 Task: Look for space in Iperu, Nigeria from 7th July, 2023 to 15th July, 2023 for 6 adults in price range Rs.15000 to Rs.20000. Place can be entire place with 3 bedrooms having 3 beds and 3 bathrooms. Property type can be house, flat, guest house. Booking option can be shelf check-in. Required host language is English.
Action: Mouse moved to (411, 105)
Screenshot: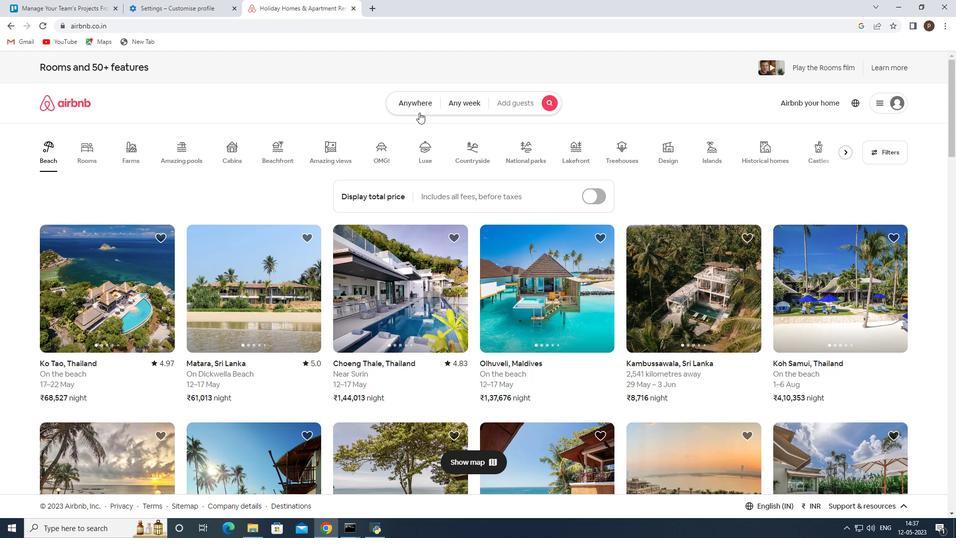 
Action: Mouse pressed left at (411, 105)
Screenshot: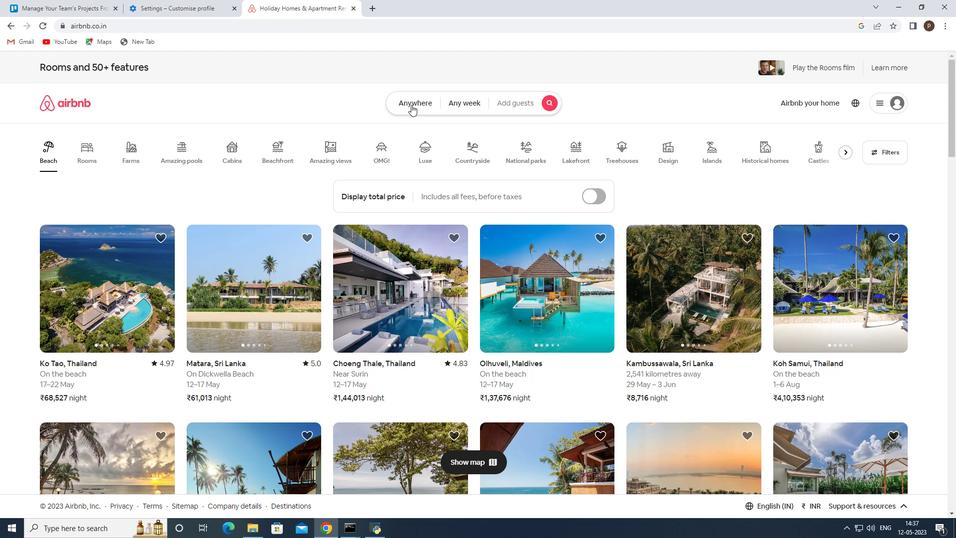 
Action: Mouse moved to (350, 143)
Screenshot: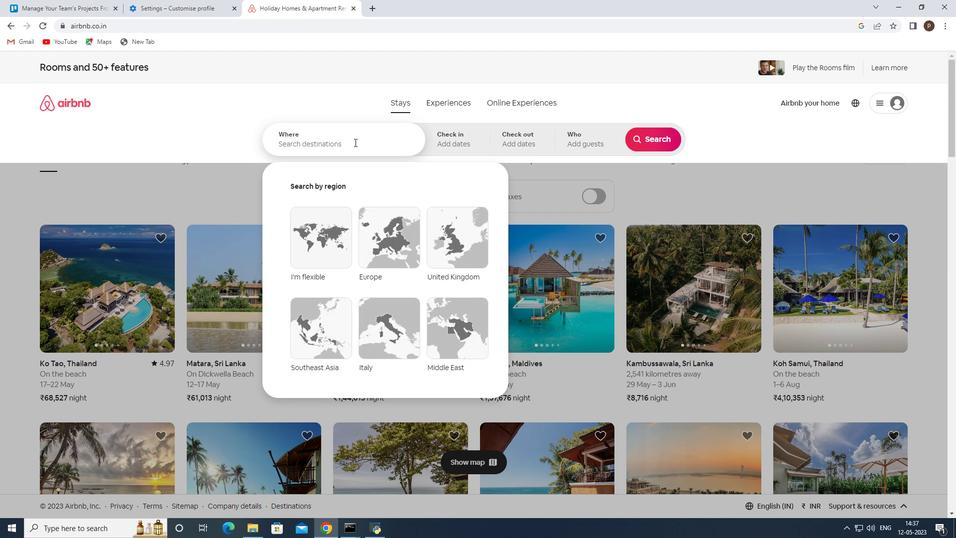 
Action: Mouse pressed left at (350, 143)
Screenshot: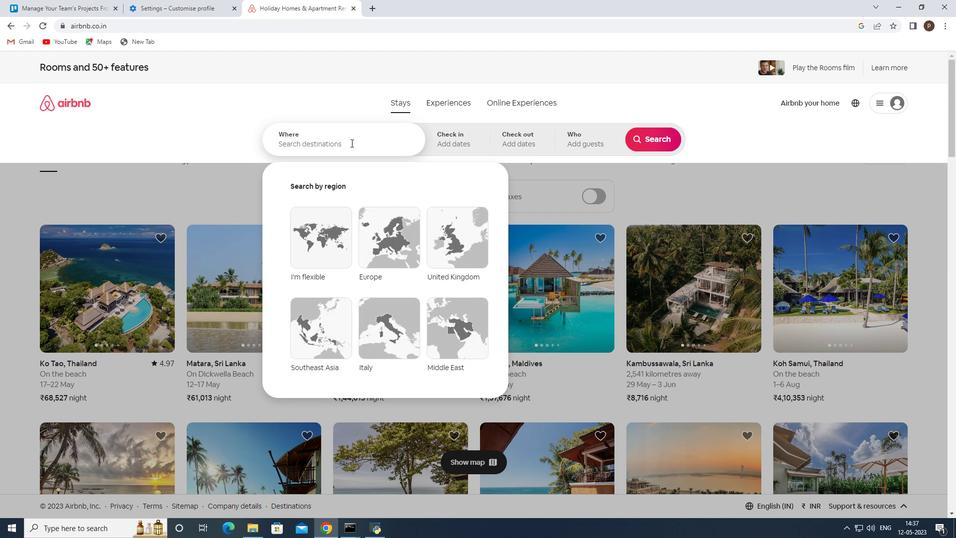 
Action: Mouse moved to (350, 143)
Screenshot: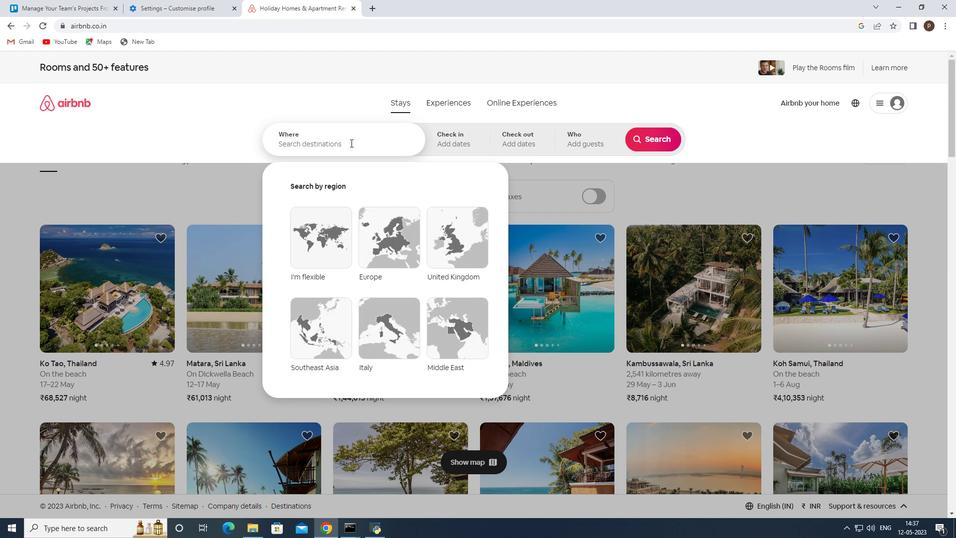 
Action: Key pressed <Key.caps_lock>I<Key.caps_lock>peru,<Key.space>
Screenshot: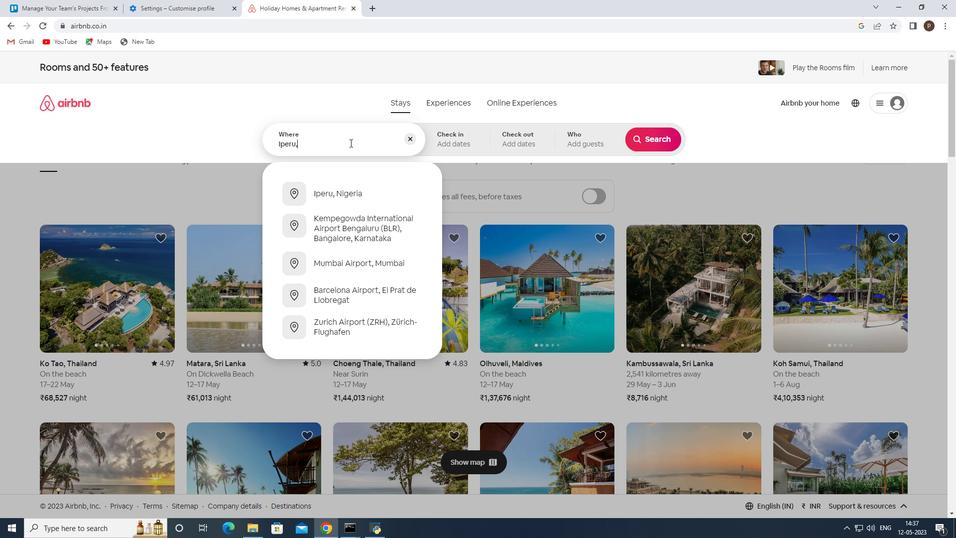 
Action: Mouse moved to (350, 261)
Screenshot: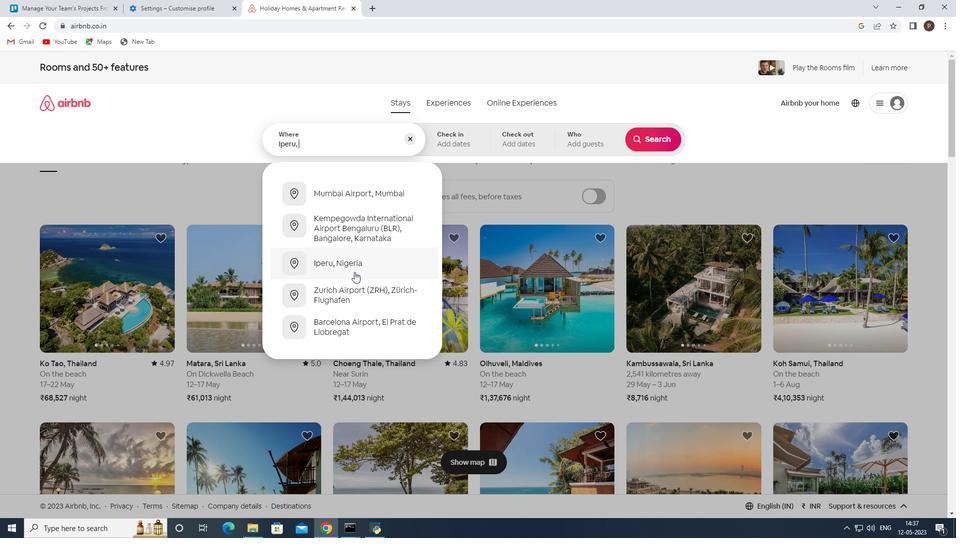 
Action: Mouse pressed left at (350, 261)
Screenshot: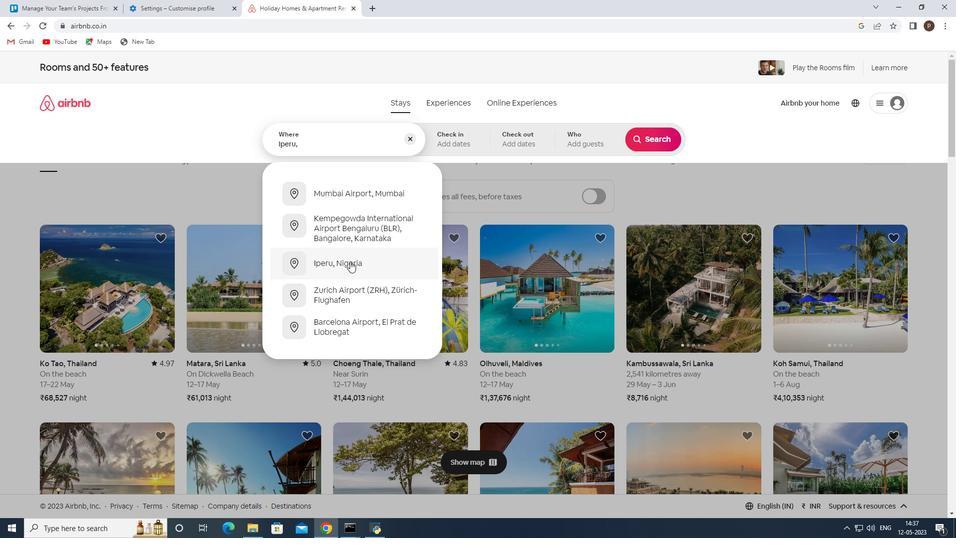
Action: Mouse moved to (649, 215)
Screenshot: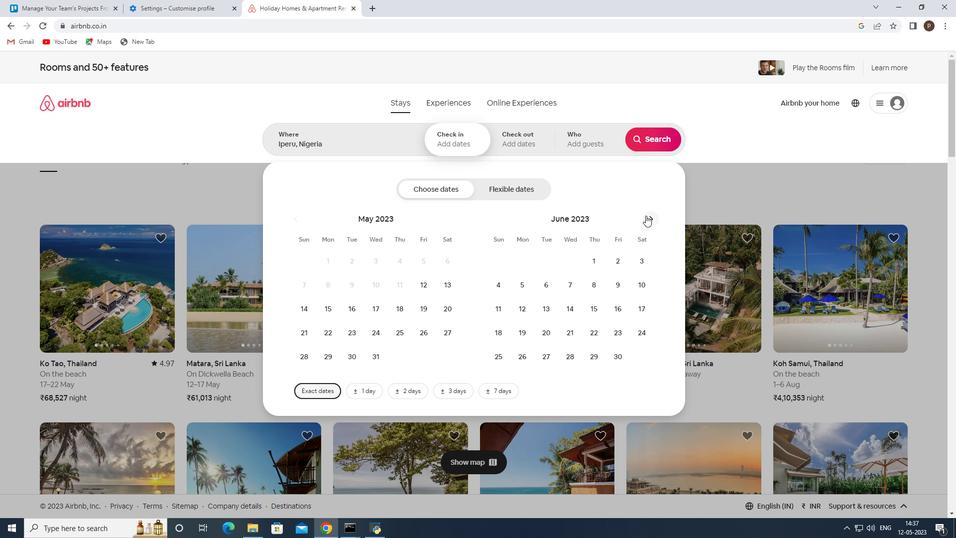 
Action: Mouse pressed left at (649, 215)
Screenshot: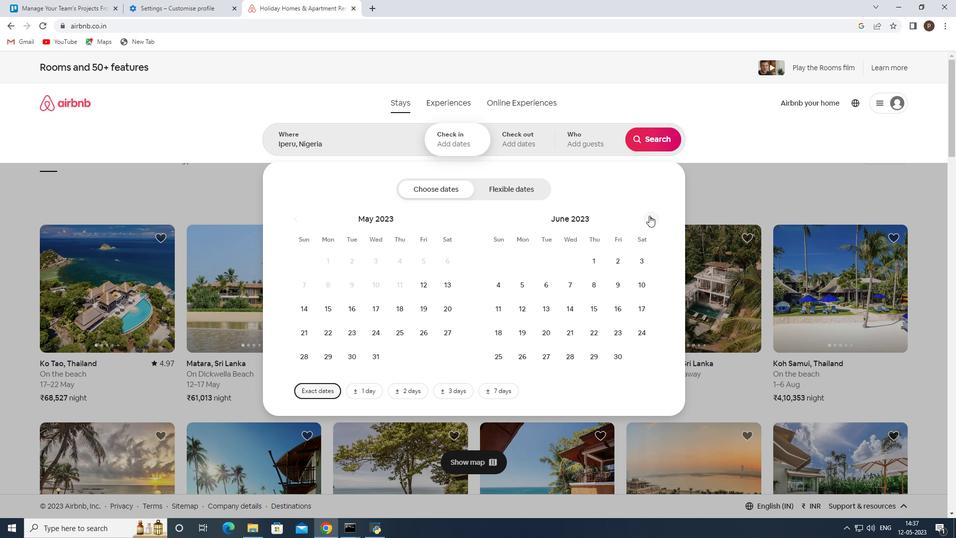 
Action: Mouse moved to (614, 284)
Screenshot: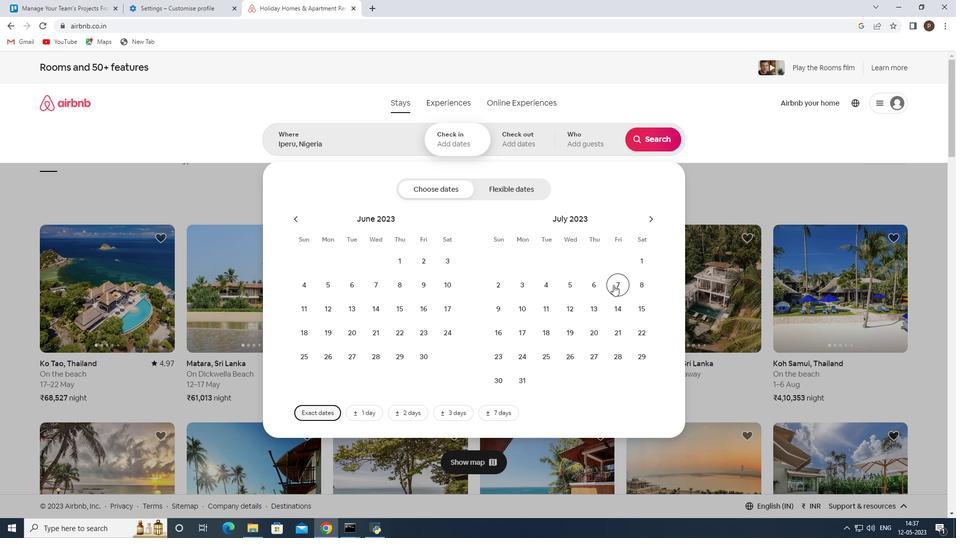 
Action: Mouse pressed left at (614, 284)
Screenshot: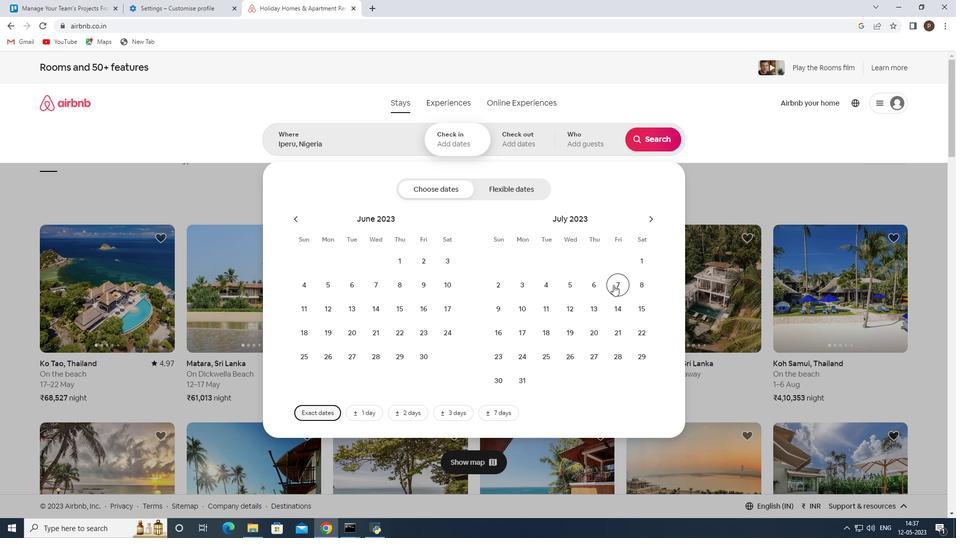 
Action: Mouse moved to (644, 307)
Screenshot: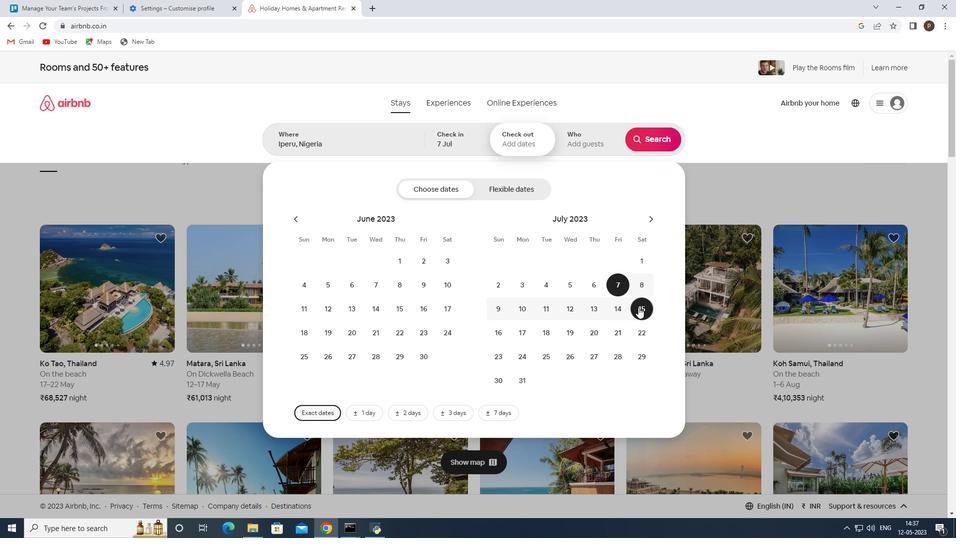 
Action: Mouse pressed left at (644, 307)
Screenshot: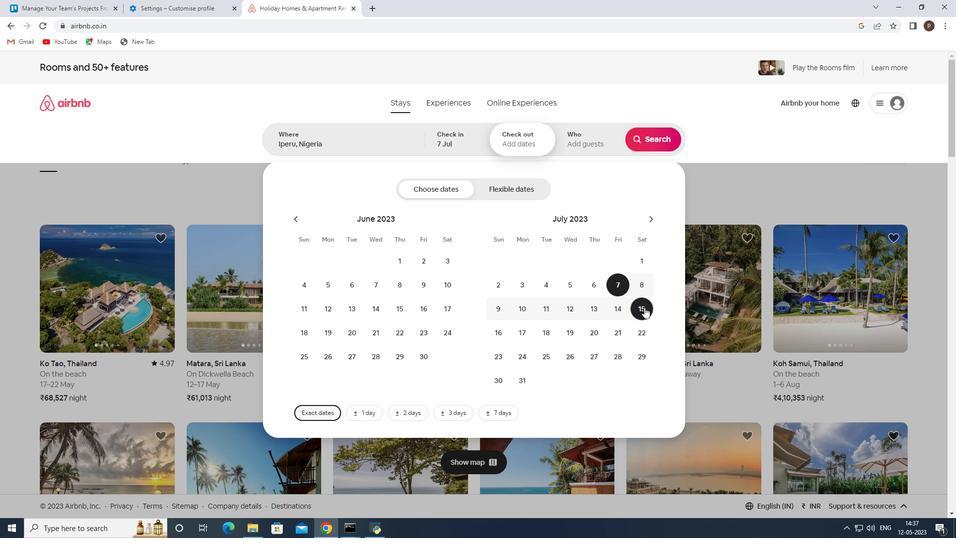 
Action: Mouse moved to (590, 139)
Screenshot: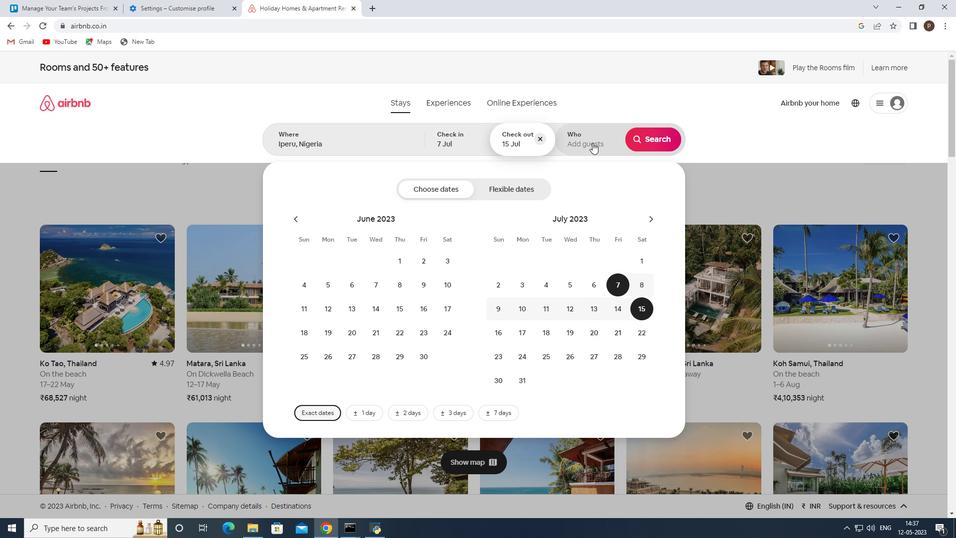 
Action: Mouse pressed left at (590, 139)
Screenshot: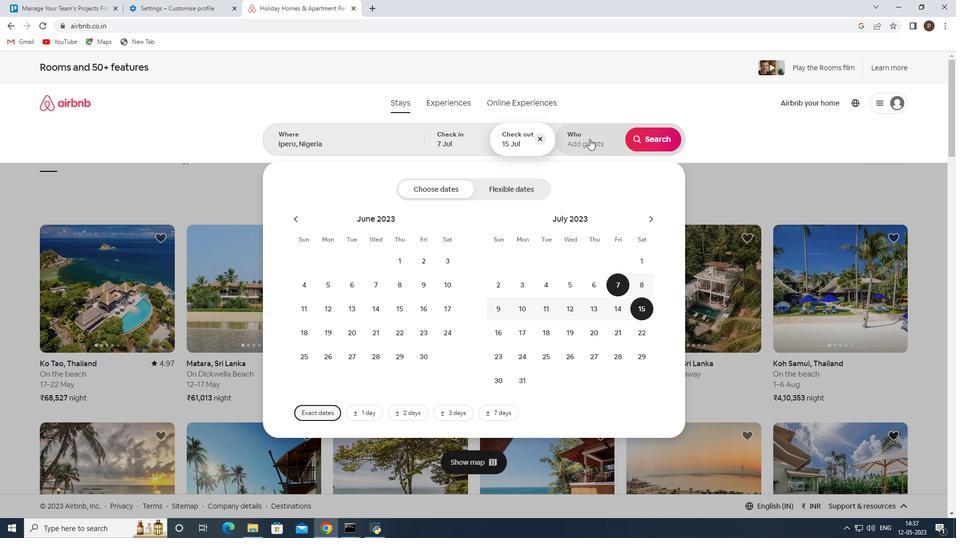 
Action: Mouse moved to (661, 193)
Screenshot: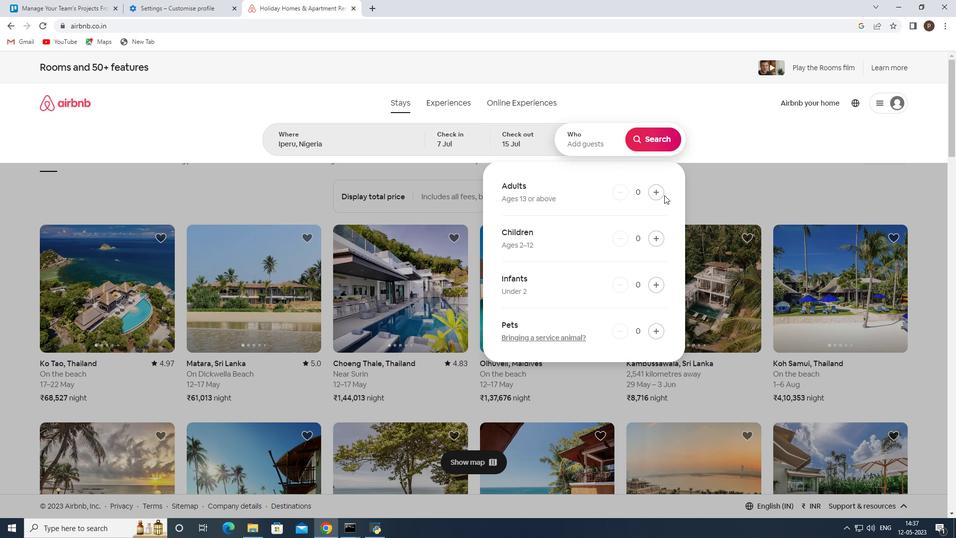 
Action: Mouse pressed left at (661, 193)
Screenshot: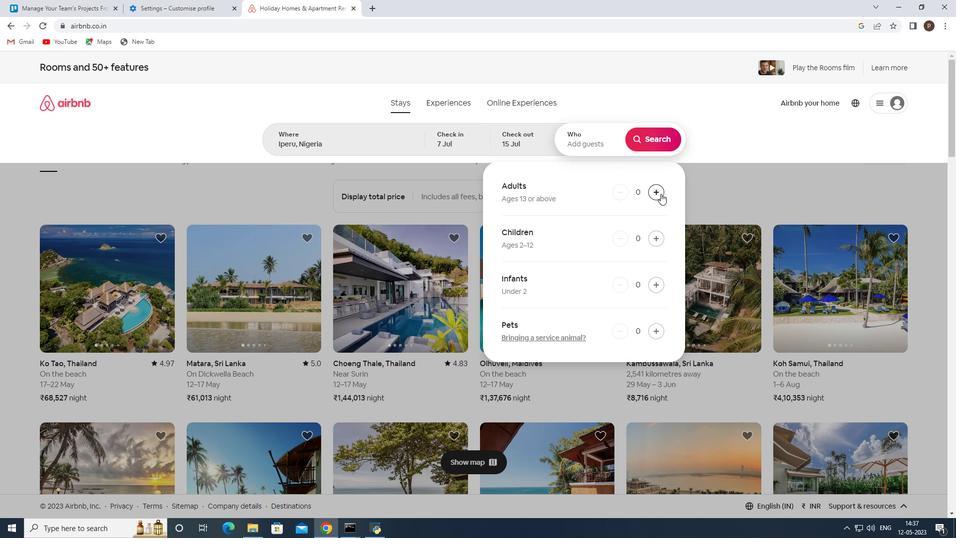 
Action: Mouse moved to (660, 193)
Screenshot: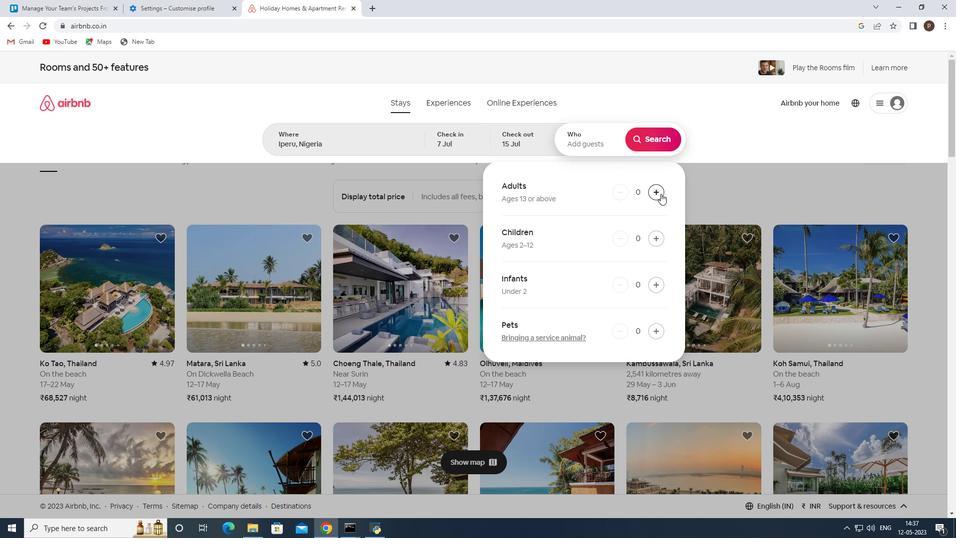 
Action: Mouse pressed left at (660, 193)
Screenshot: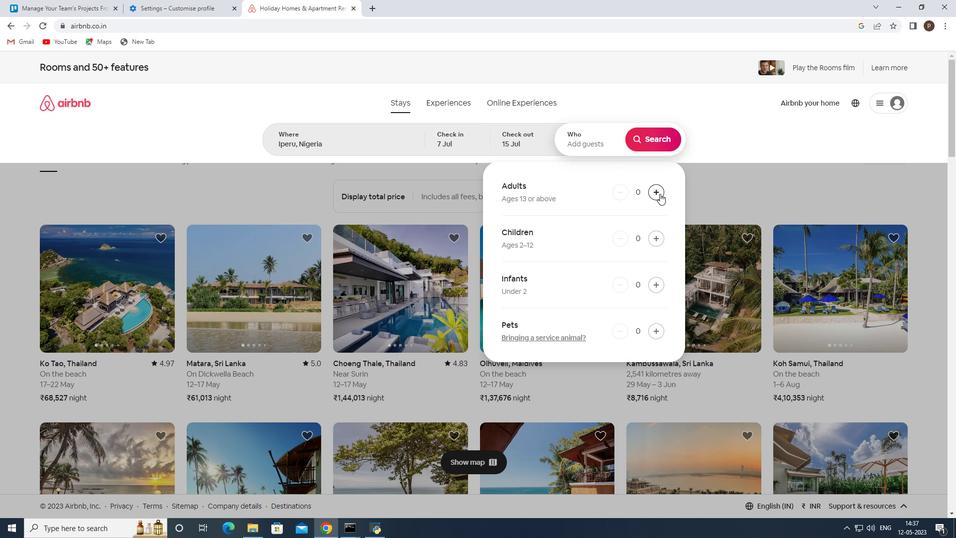 
Action: Mouse pressed left at (660, 193)
Screenshot: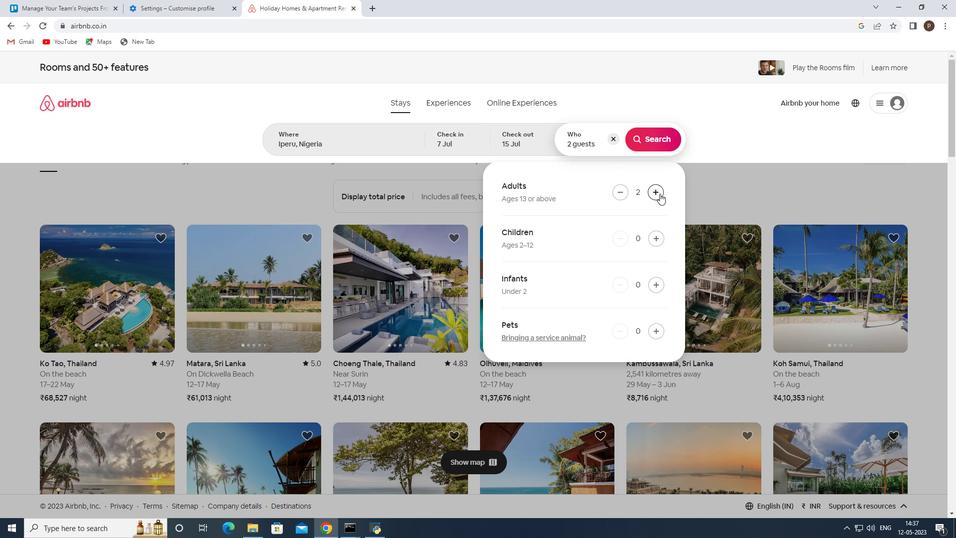 
Action: Mouse pressed left at (660, 193)
Screenshot: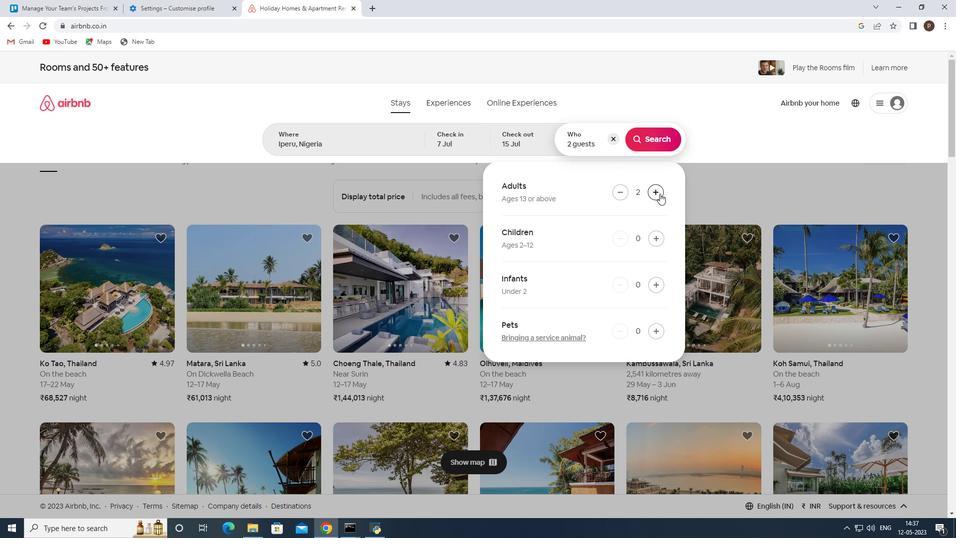 
Action: Mouse pressed left at (660, 193)
Screenshot: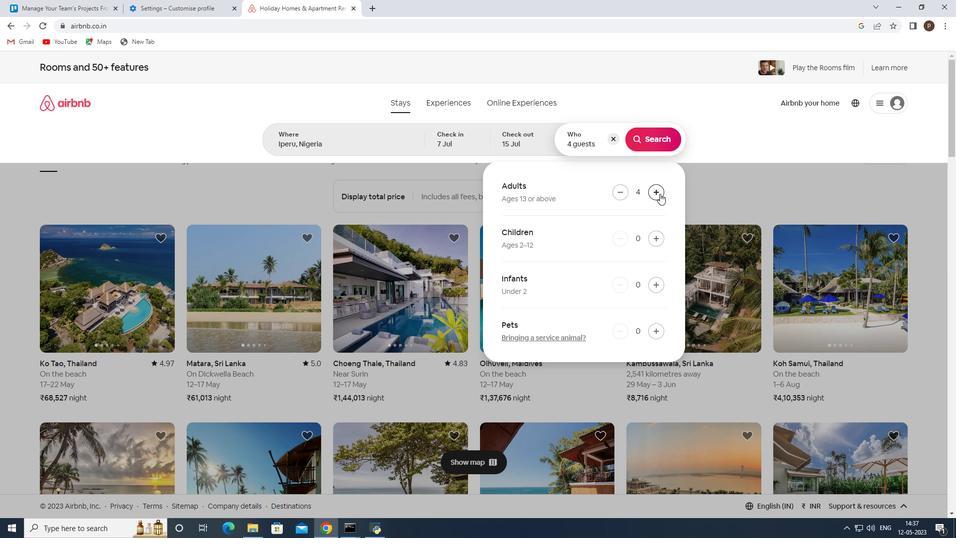 
Action: Mouse pressed left at (660, 193)
Screenshot: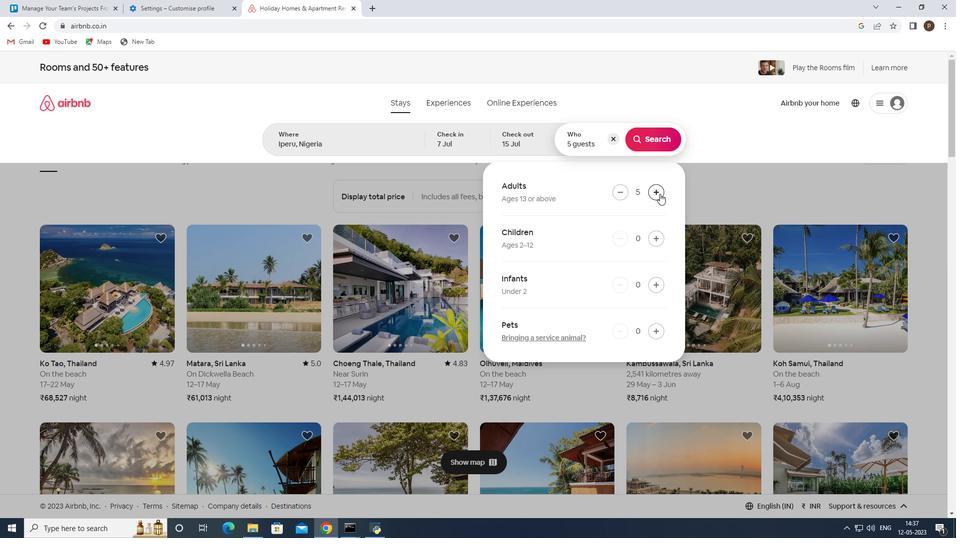 
Action: Mouse moved to (656, 138)
Screenshot: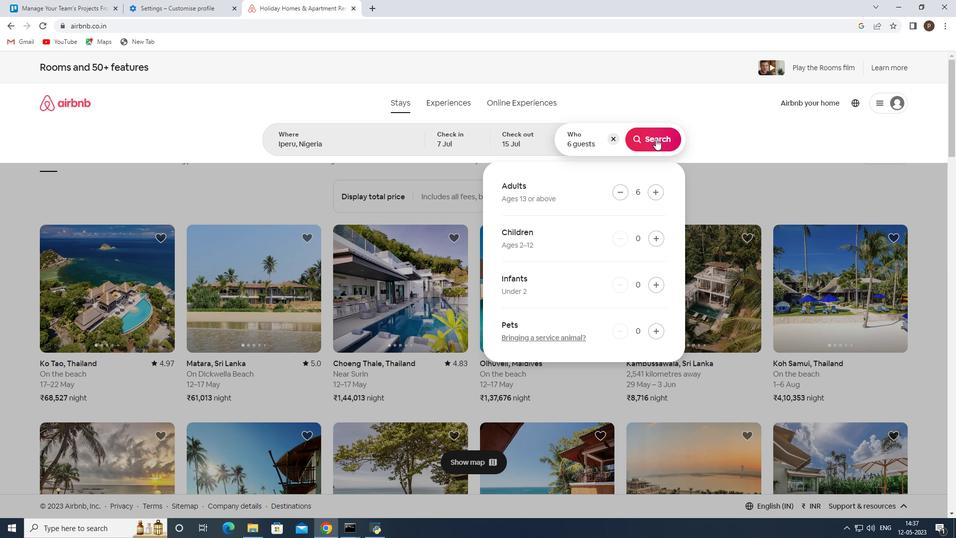 
Action: Mouse pressed left at (656, 138)
Screenshot: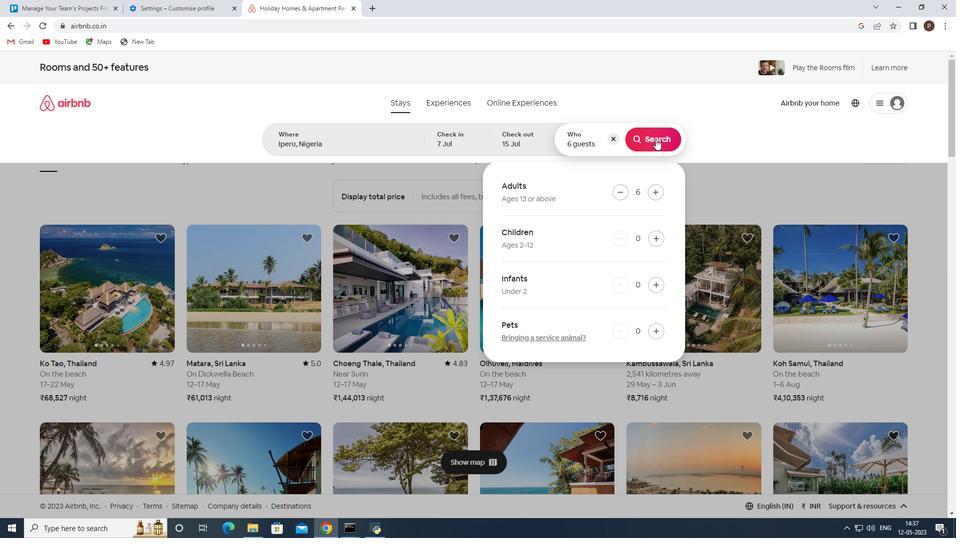 
Action: Mouse moved to (903, 109)
Screenshot: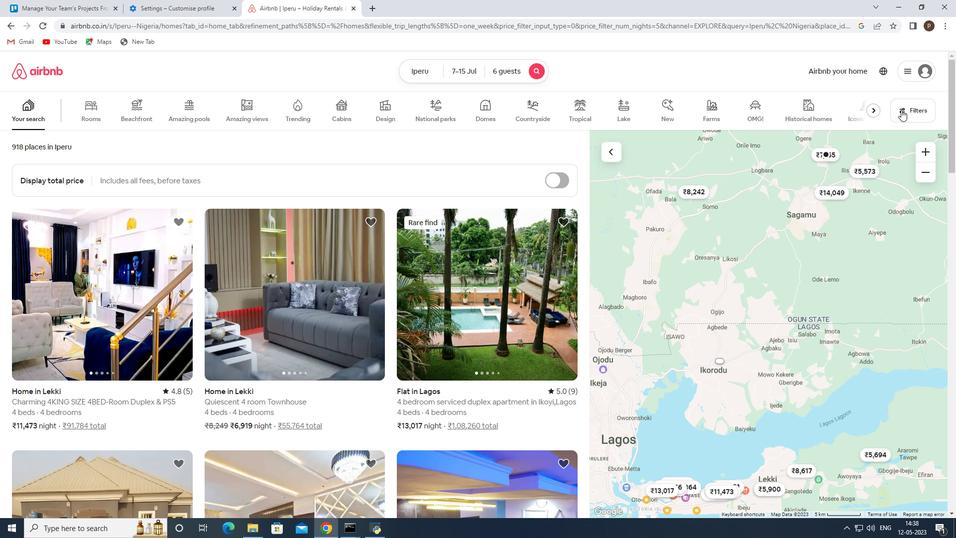 
Action: Mouse pressed left at (903, 109)
Screenshot: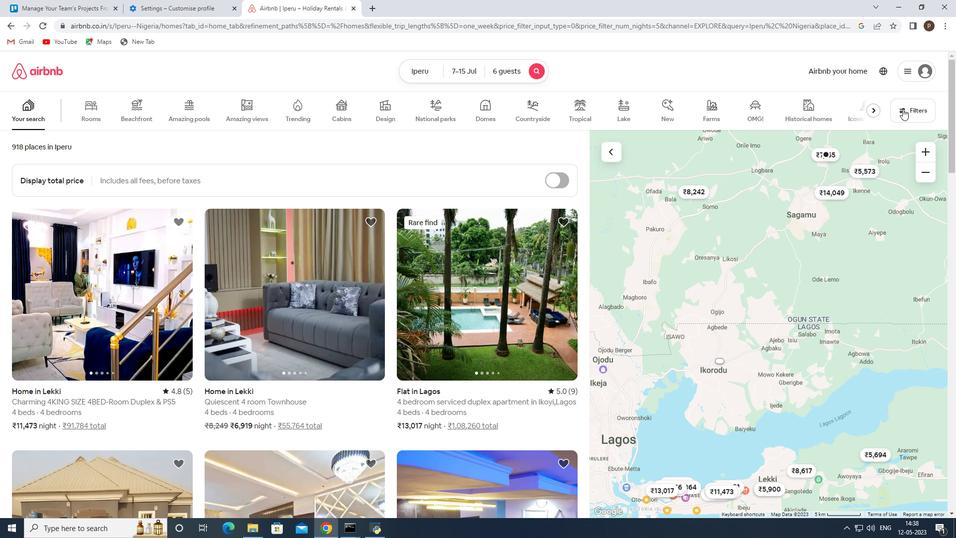 
Action: Mouse moved to (339, 357)
Screenshot: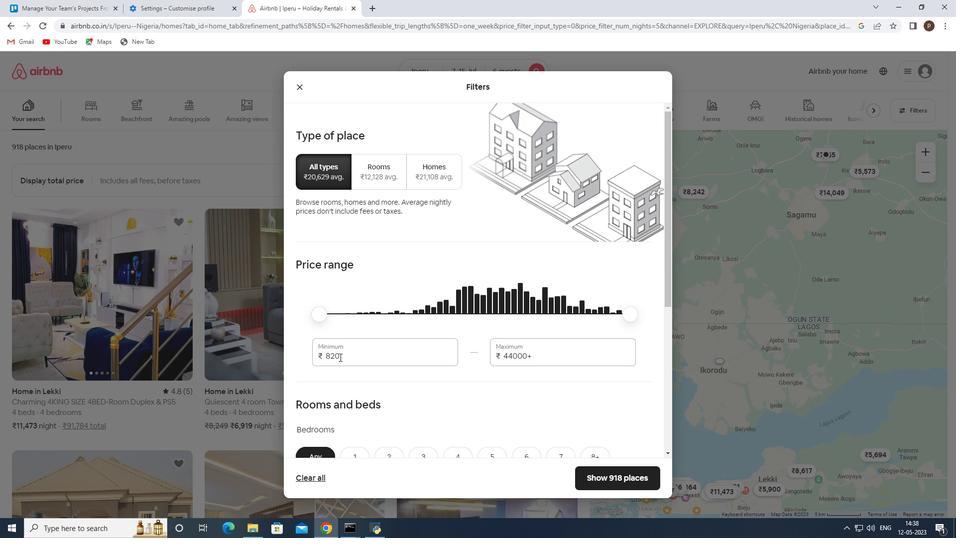 
Action: Mouse pressed left at (339, 357)
Screenshot: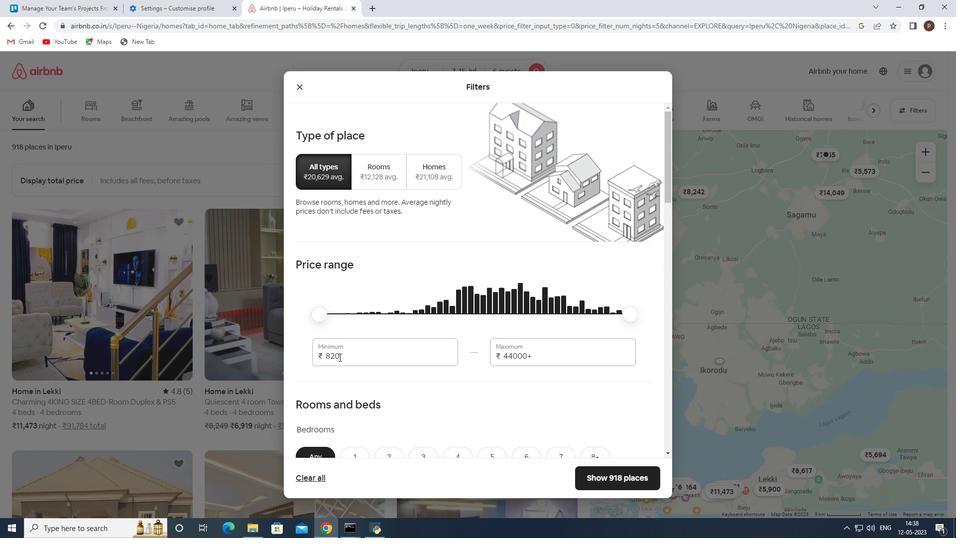 
Action: Mouse pressed left at (339, 357)
Screenshot: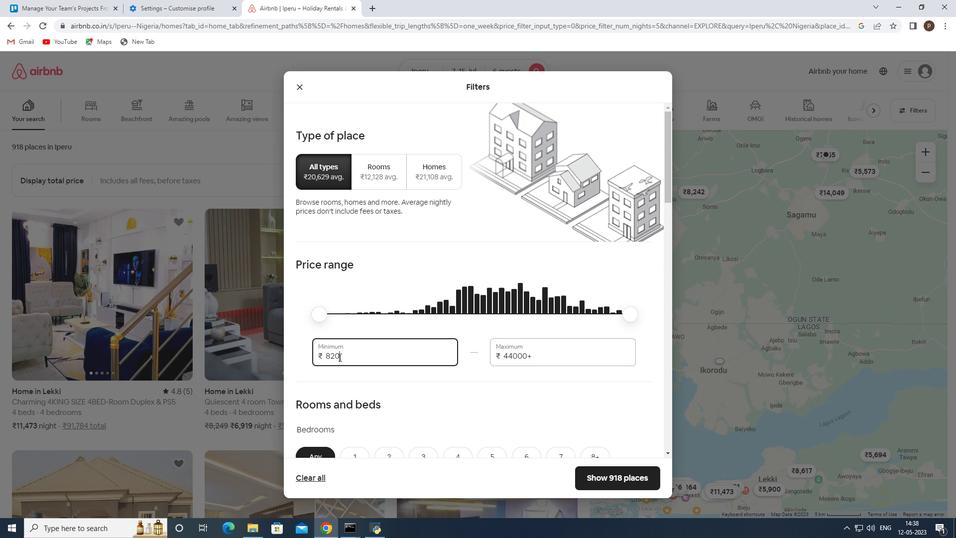 
Action: Key pressed 15000<Key.tab>20000
Screenshot: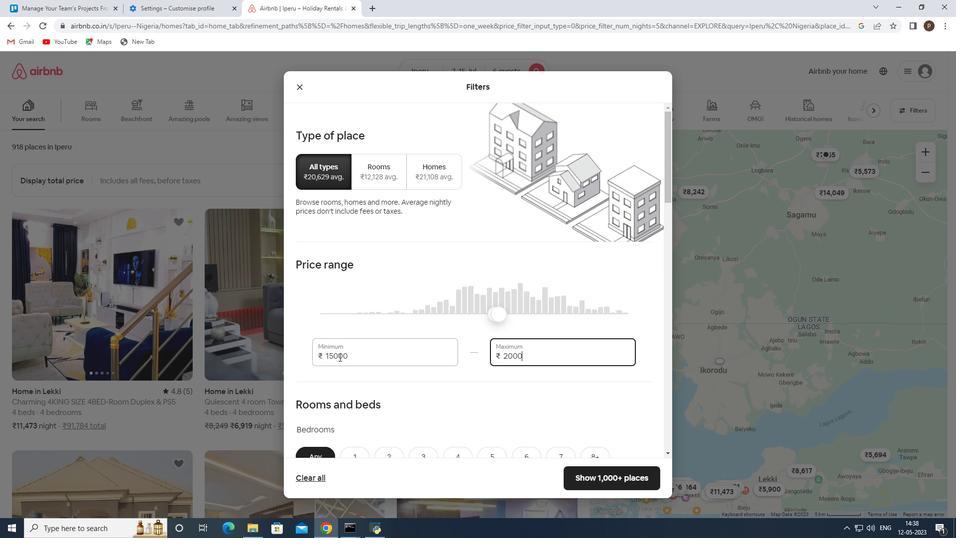 
Action: Mouse moved to (367, 386)
Screenshot: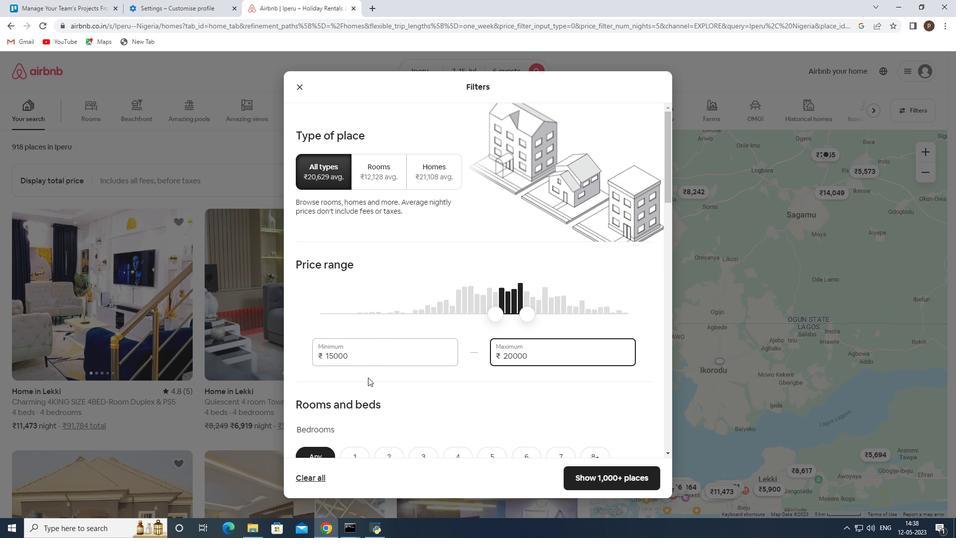 
Action: Mouse scrolled (367, 385) with delta (0, 0)
Screenshot: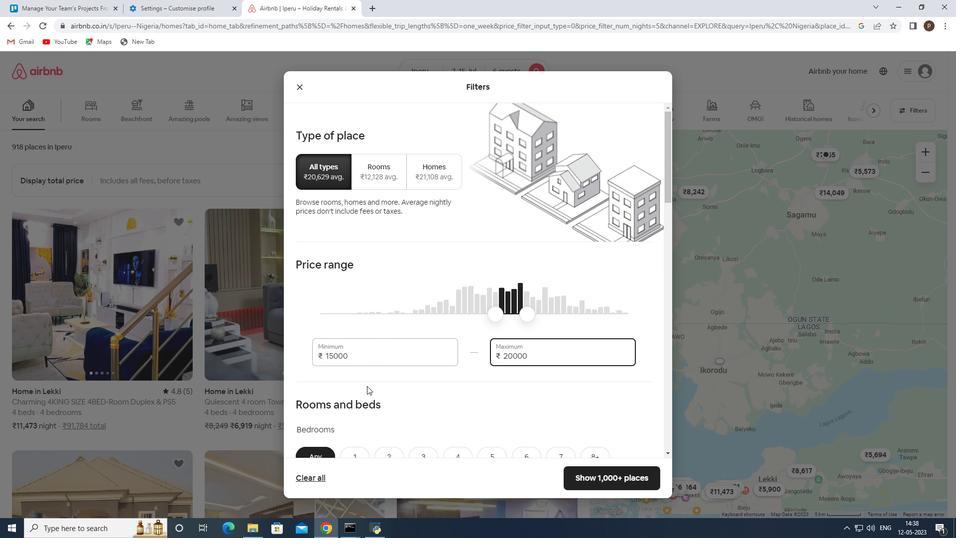 
Action: Mouse moved to (373, 352)
Screenshot: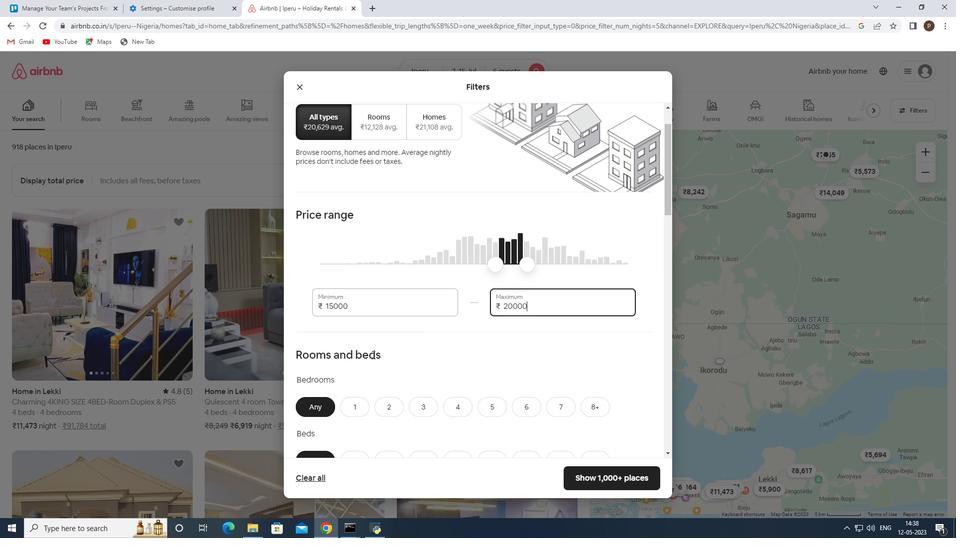 
Action: Mouse scrolled (373, 352) with delta (0, 0)
Screenshot: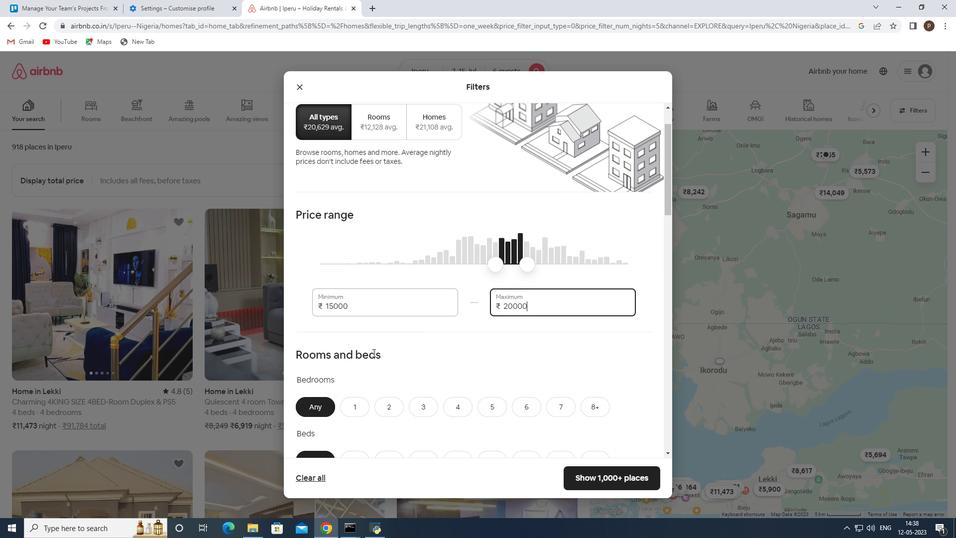
Action: Mouse moved to (417, 349)
Screenshot: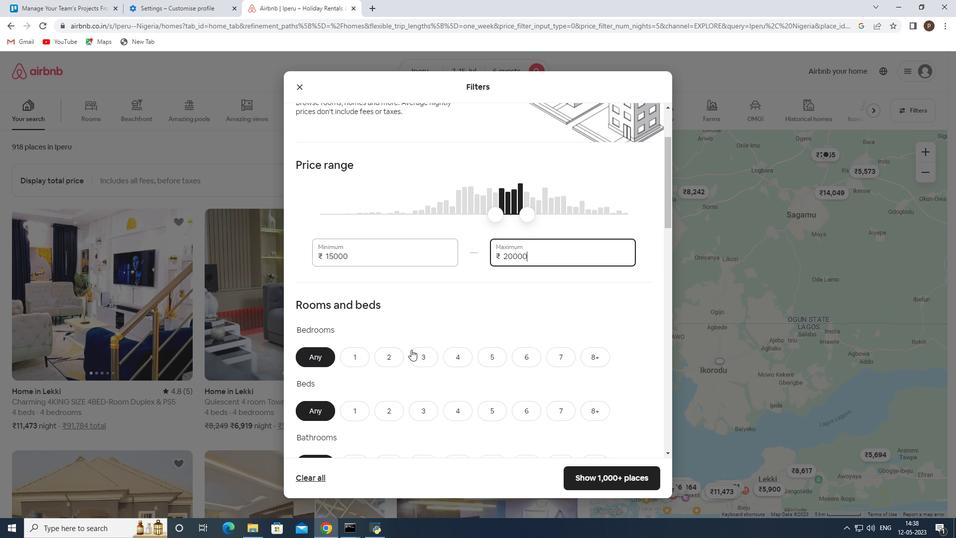 
Action: Mouse pressed left at (417, 349)
Screenshot: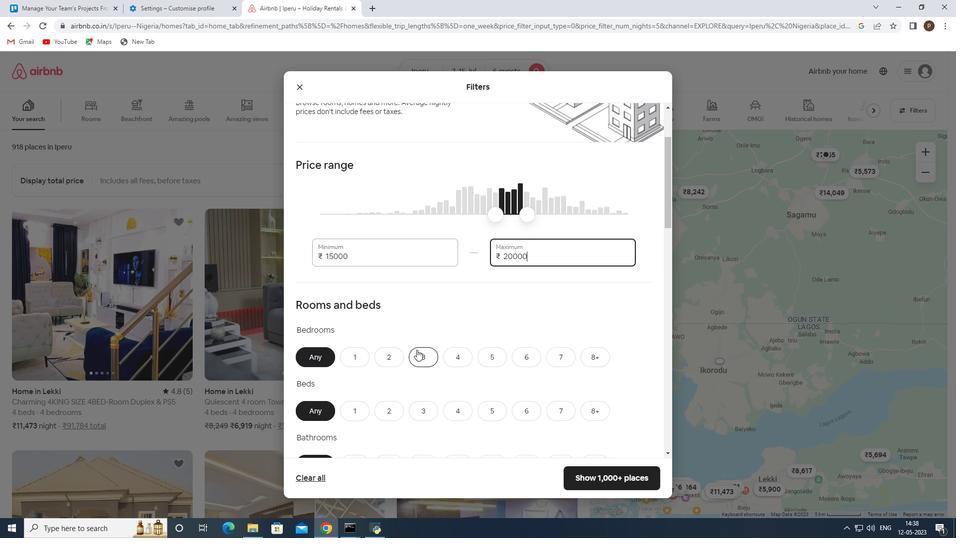 
Action: Mouse scrolled (417, 349) with delta (0, 0)
Screenshot: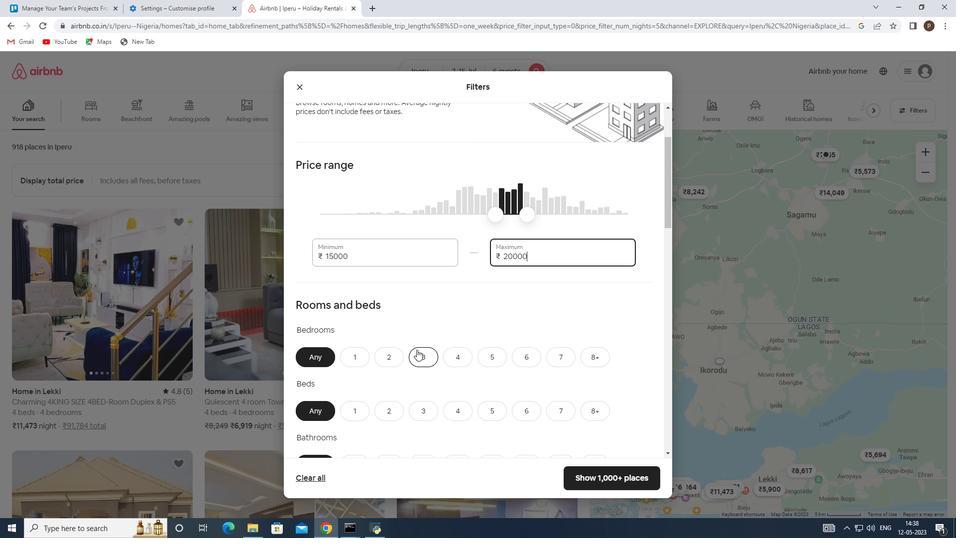
Action: Mouse scrolled (417, 349) with delta (0, 0)
Screenshot: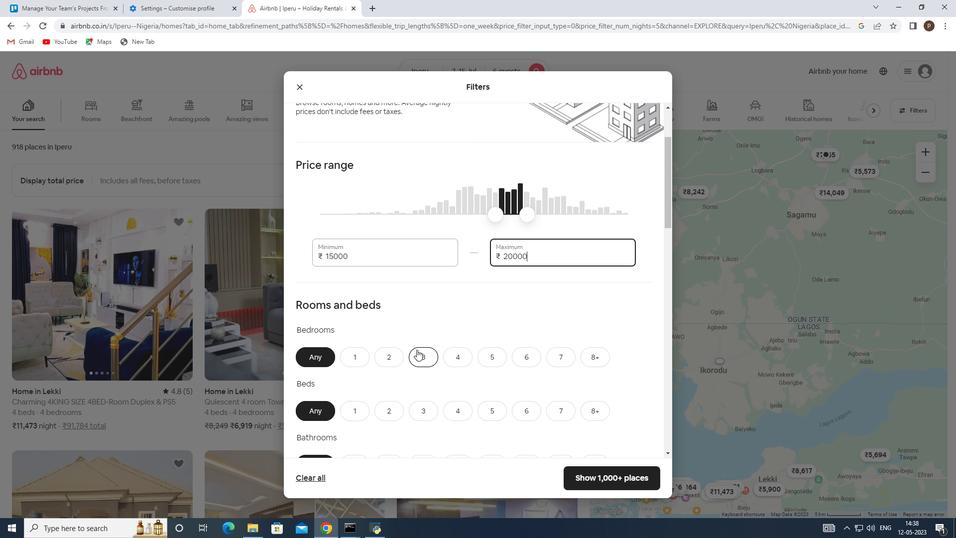 
Action: Mouse moved to (426, 305)
Screenshot: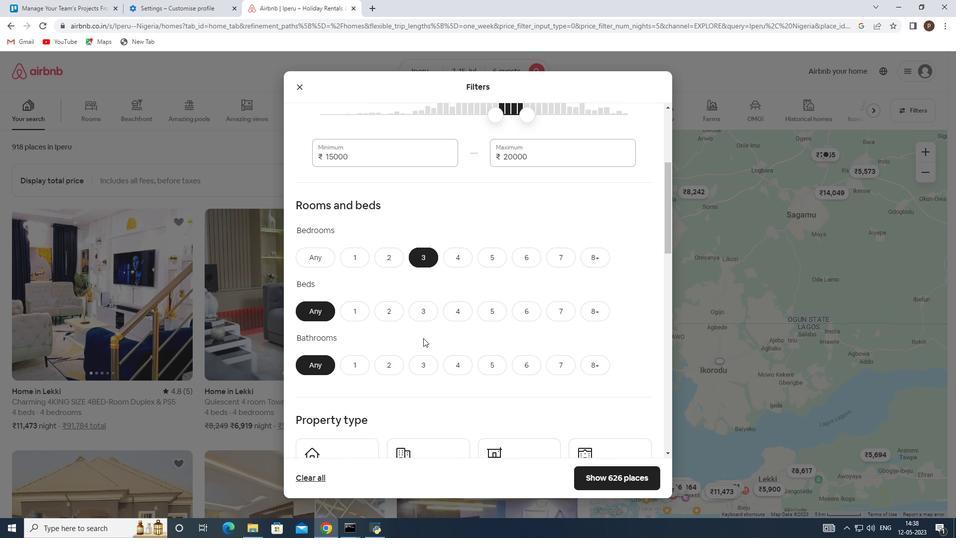 
Action: Mouse pressed left at (426, 305)
Screenshot: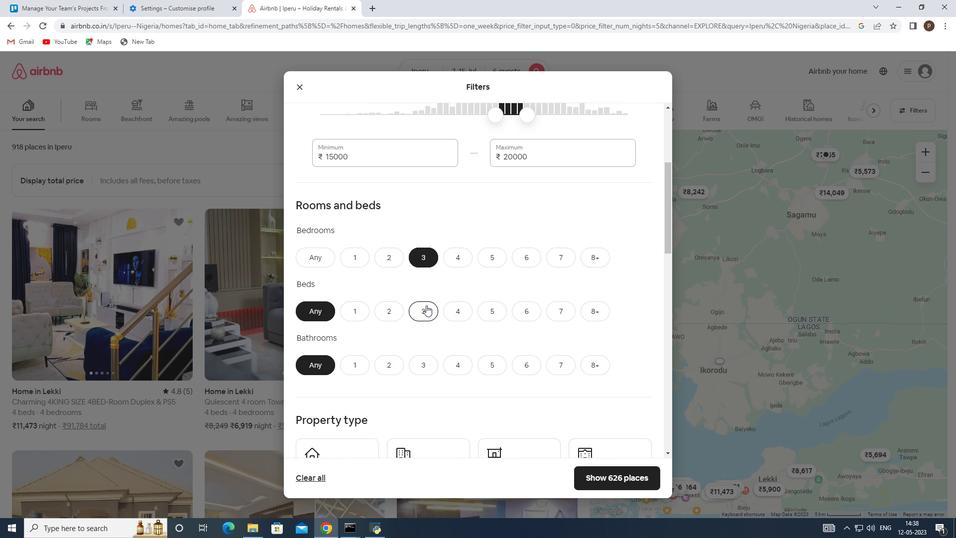 
Action: Mouse moved to (423, 366)
Screenshot: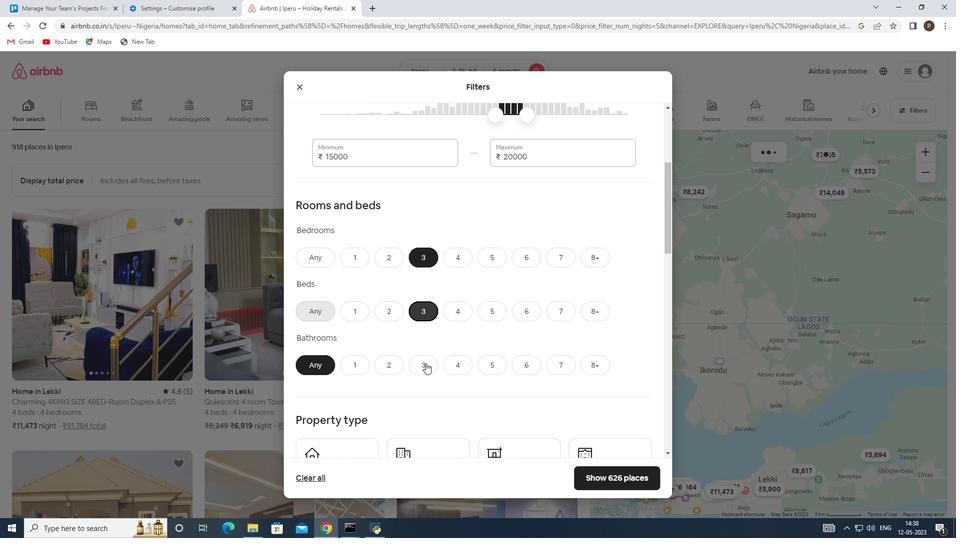 
Action: Mouse pressed left at (423, 366)
Screenshot: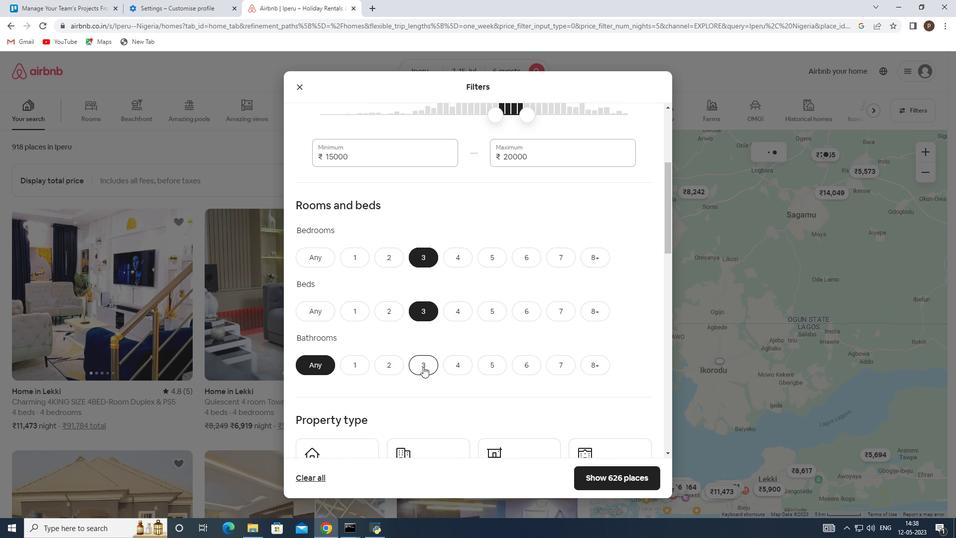
Action: Mouse moved to (421, 359)
Screenshot: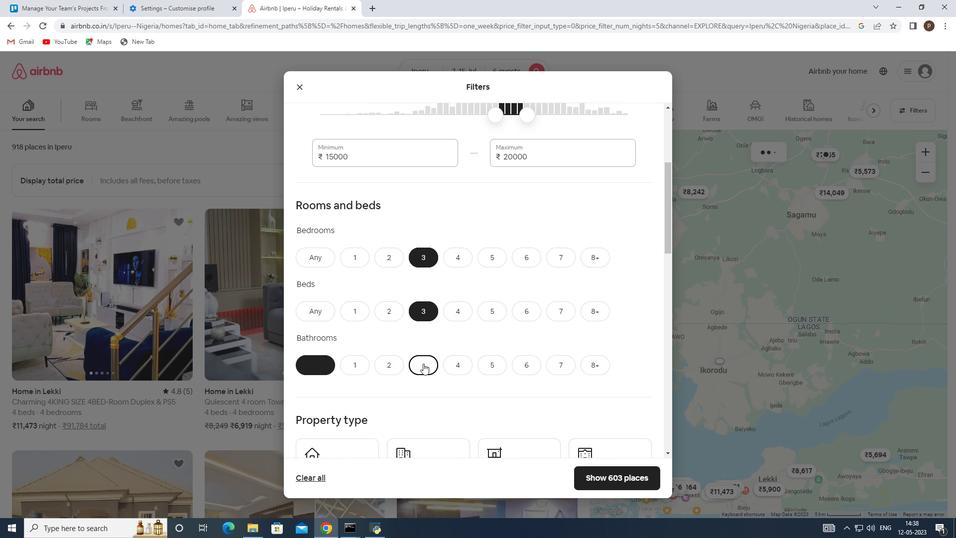 
Action: Mouse scrolled (421, 358) with delta (0, 0)
Screenshot: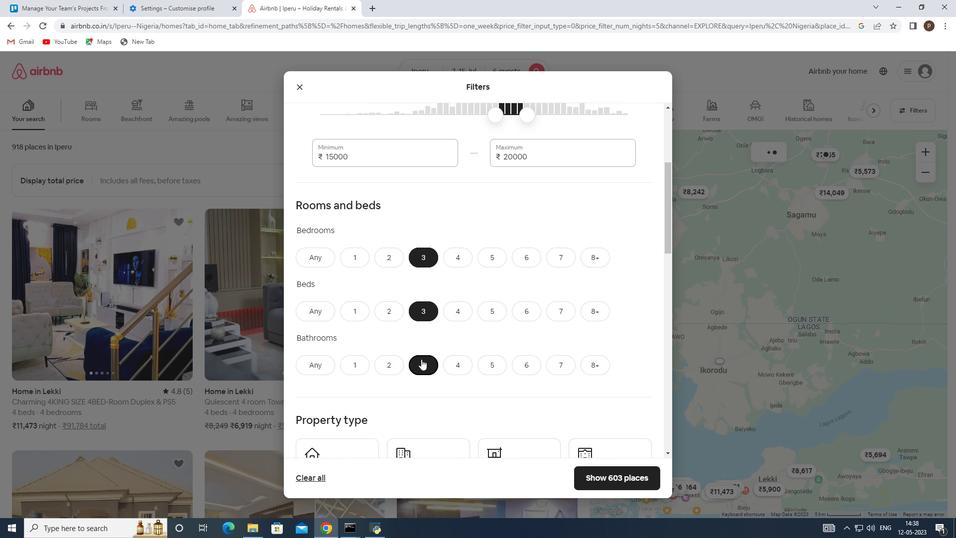 
Action: Mouse moved to (414, 345)
Screenshot: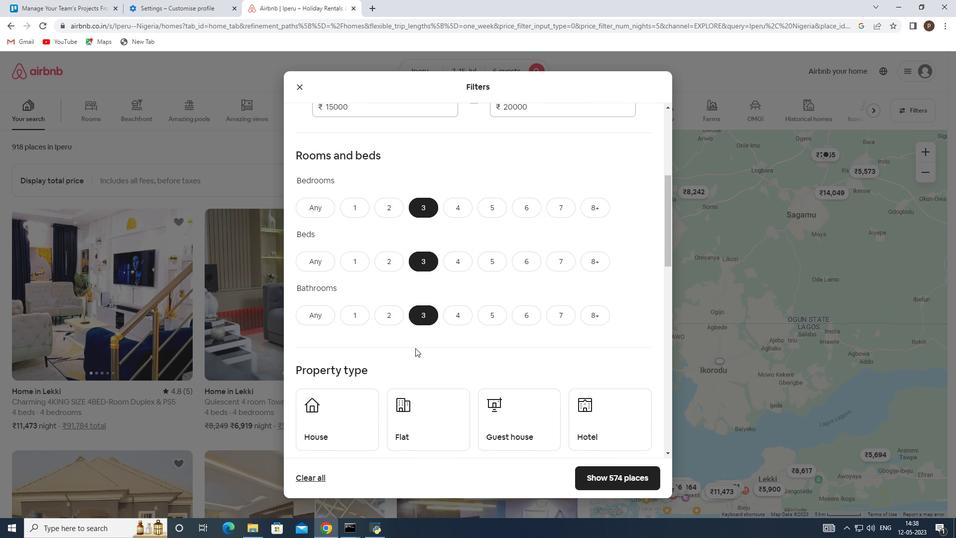 
Action: Mouse scrolled (414, 344) with delta (0, 0)
Screenshot: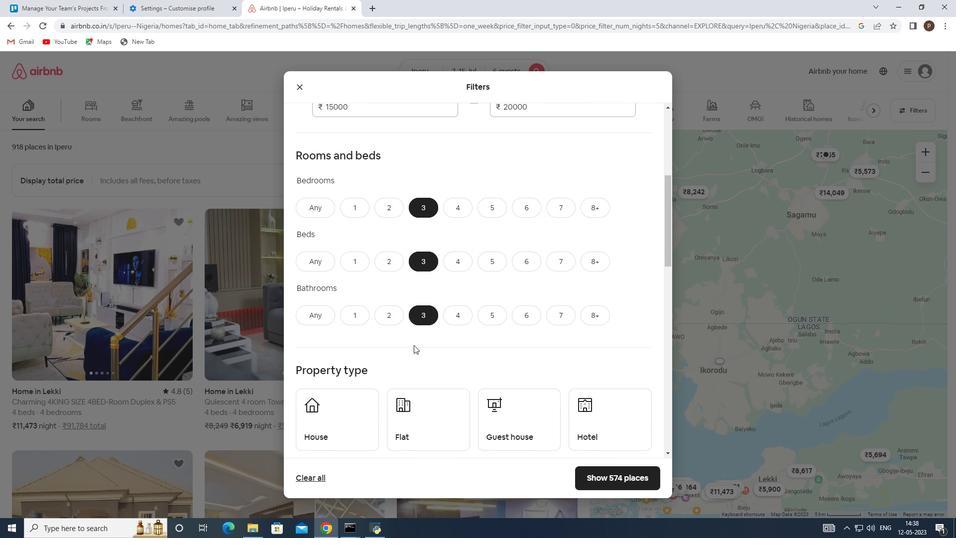 
Action: Mouse scrolled (414, 344) with delta (0, 0)
Screenshot: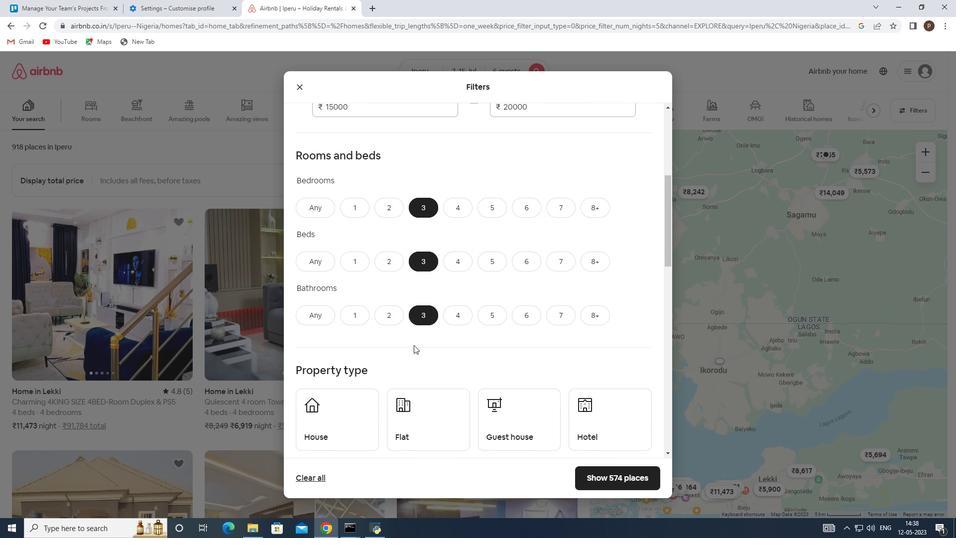 
Action: Mouse moved to (350, 323)
Screenshot: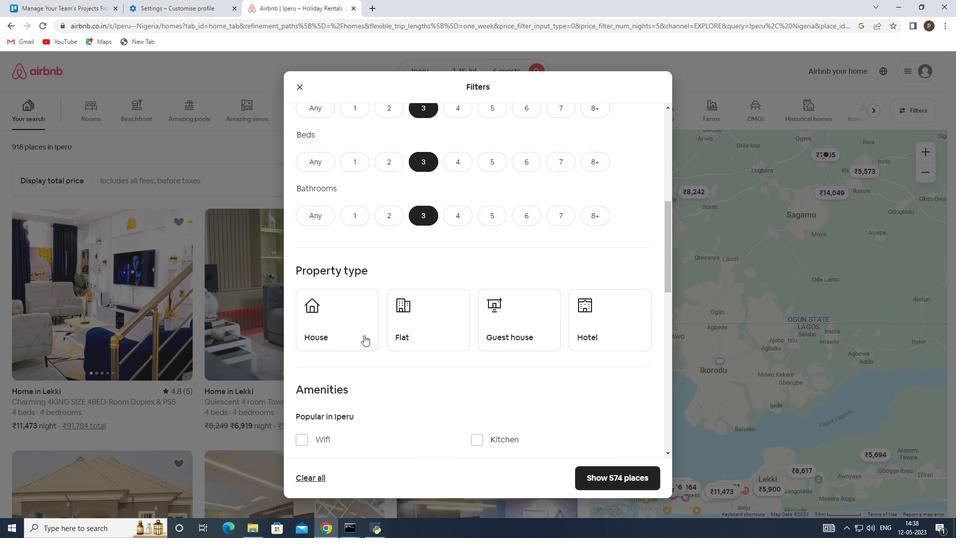 
Action: Mouse pressed left at (350, 323)
Screenshot: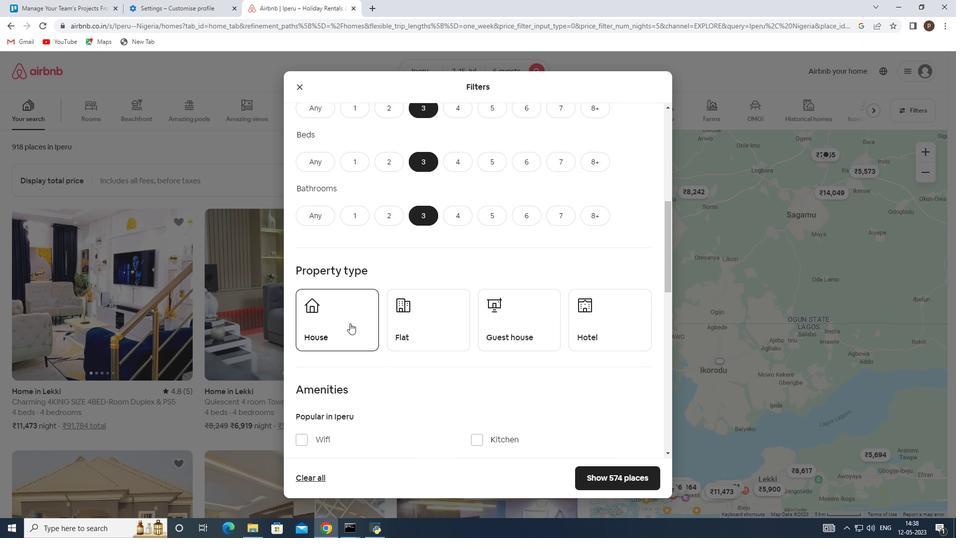 
Action: Mouse moved to (436, 331)
Screenshot: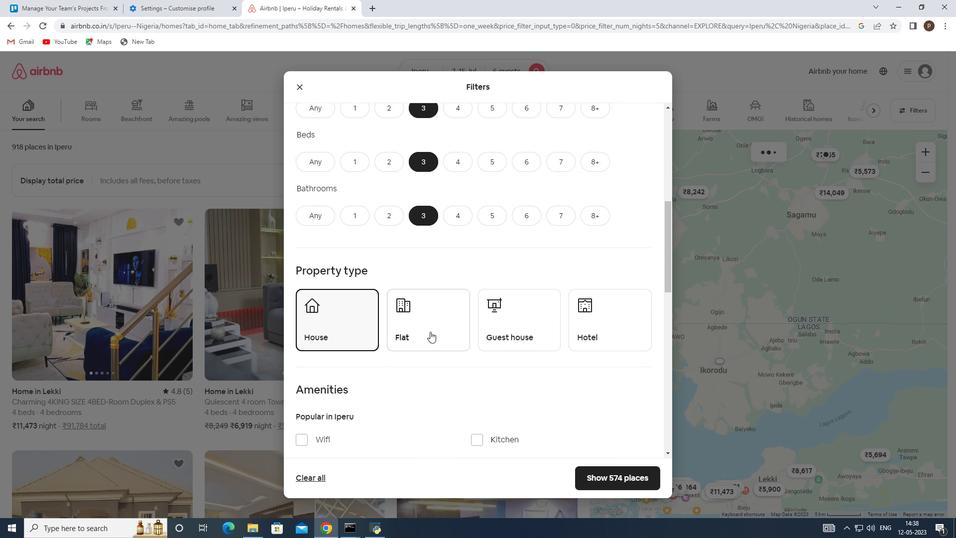 
Action: Mouse pressed left at (436, 331)
Screenshot: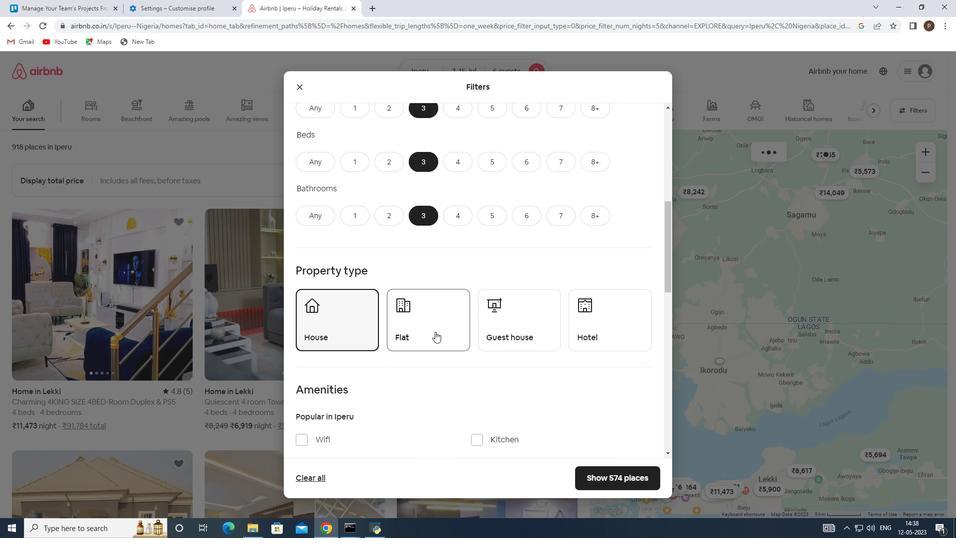 
Action: Mouse moved to (511, 327)
Screenshot: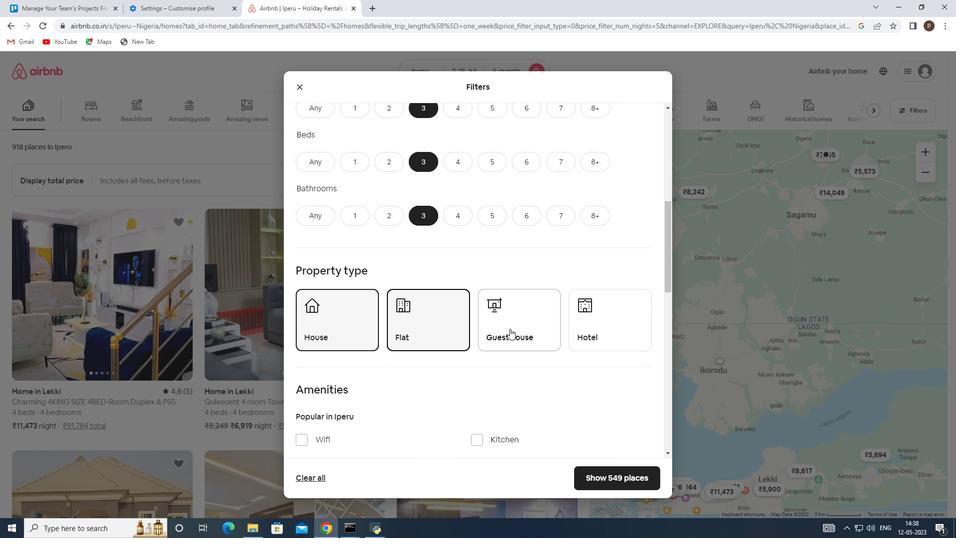 
Action: Mouse pressed left at (511, 327)
Screenshot: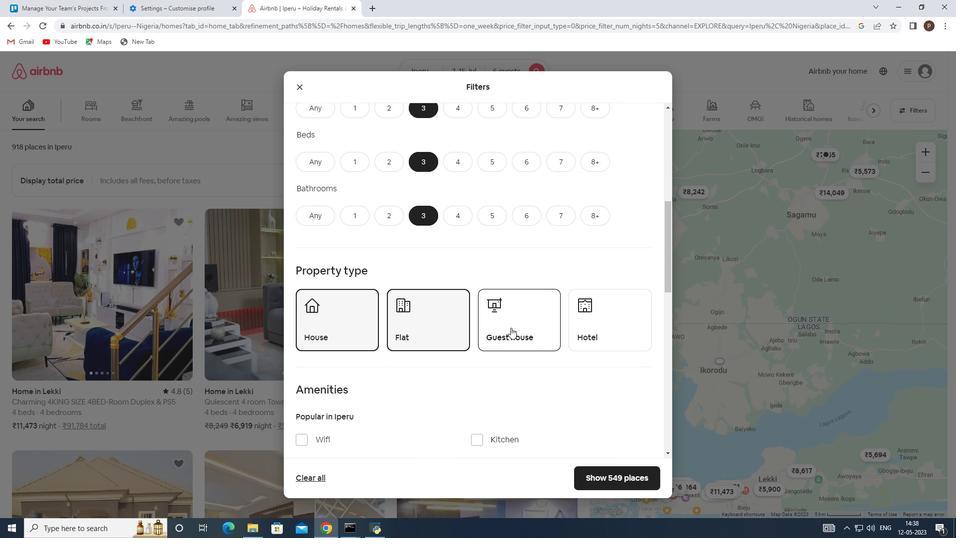 
Action: Mouse moved to (446, 335)
Screenshot: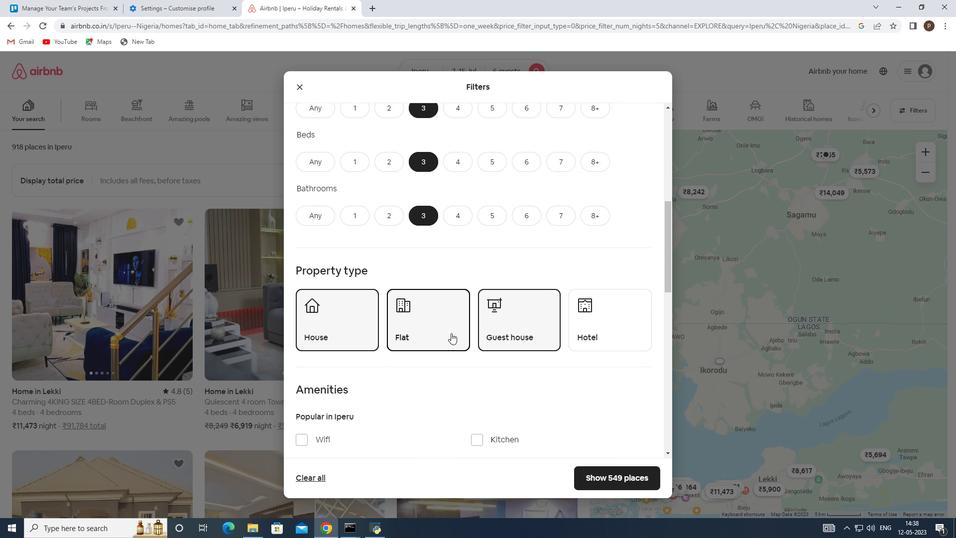 
Action: Mouse scrolled (446, 334) with delta (0, 0)
Screenshot: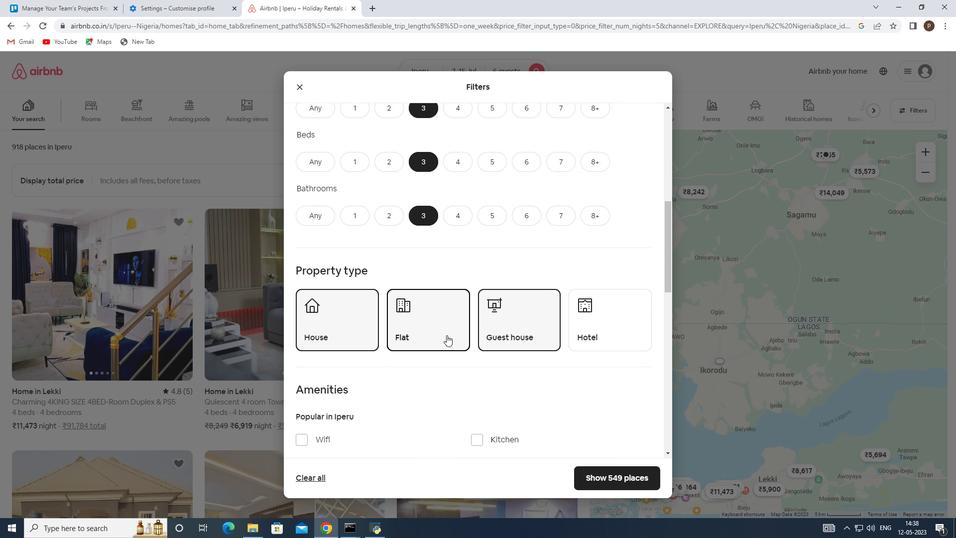 
Action: Mouse scrolled (446, 334) with delta (0, 0)
Screenshot: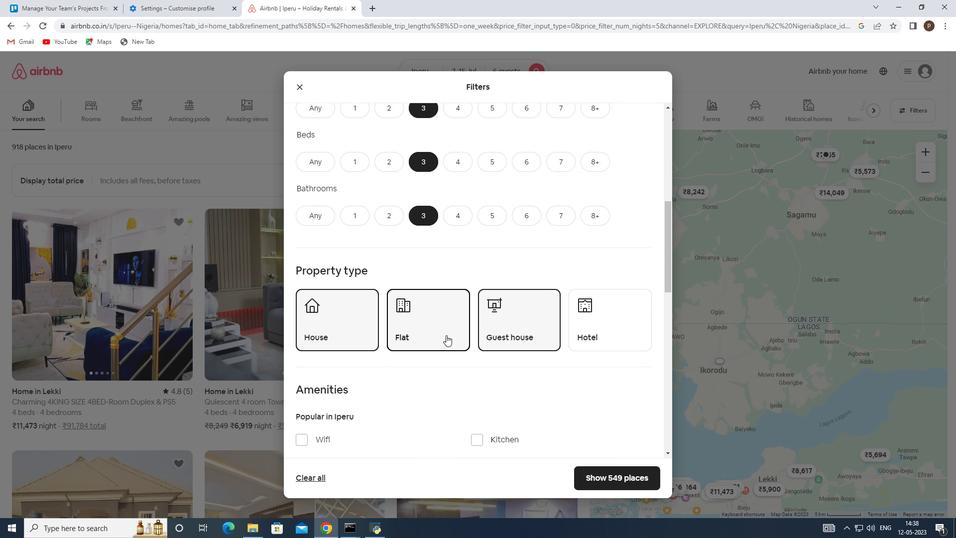 
Action: Mouse moved to (443, 334)
Screenshot: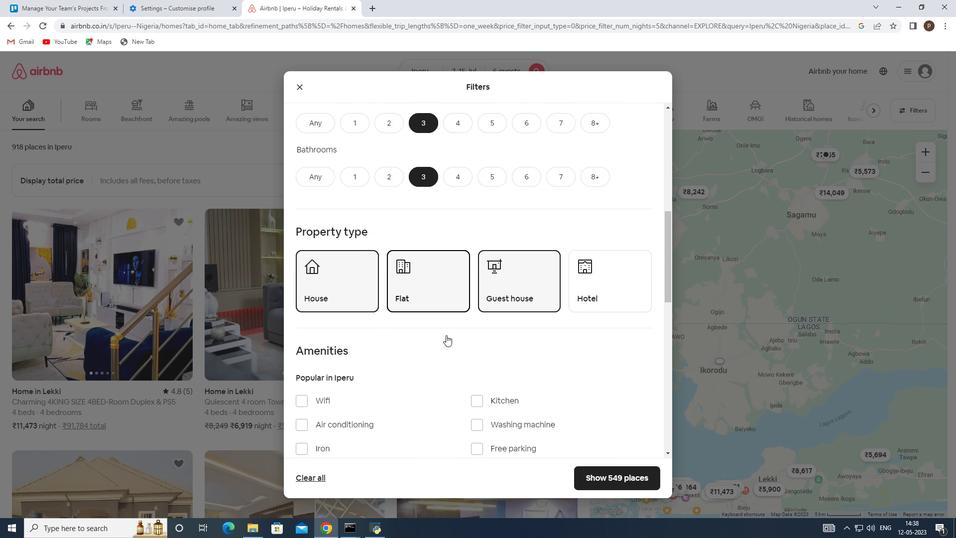 
Action: Mouse scrolled (443, 333) with delta (0, 0)
Screenshot: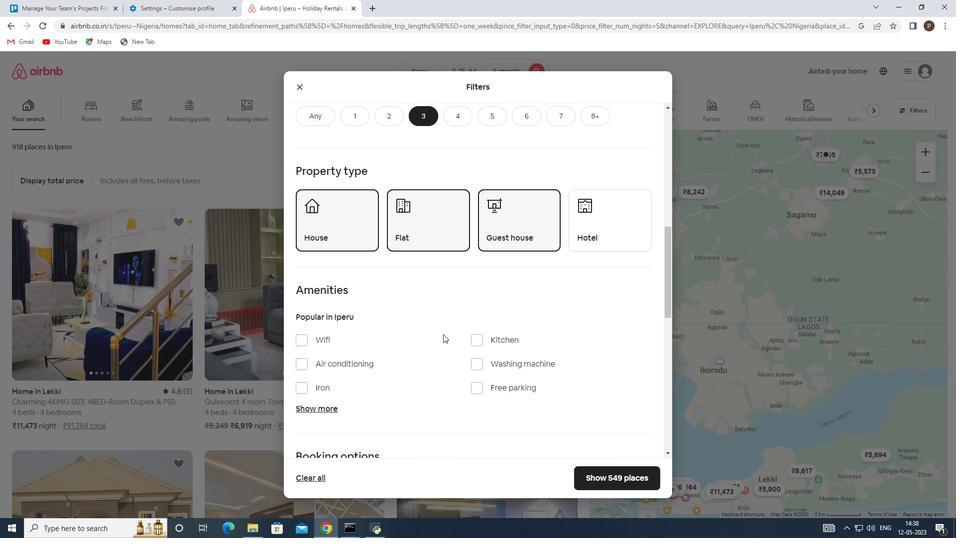 
Action: Mouse scrolled (443, 333) with delta (0, 0)
Screenshot: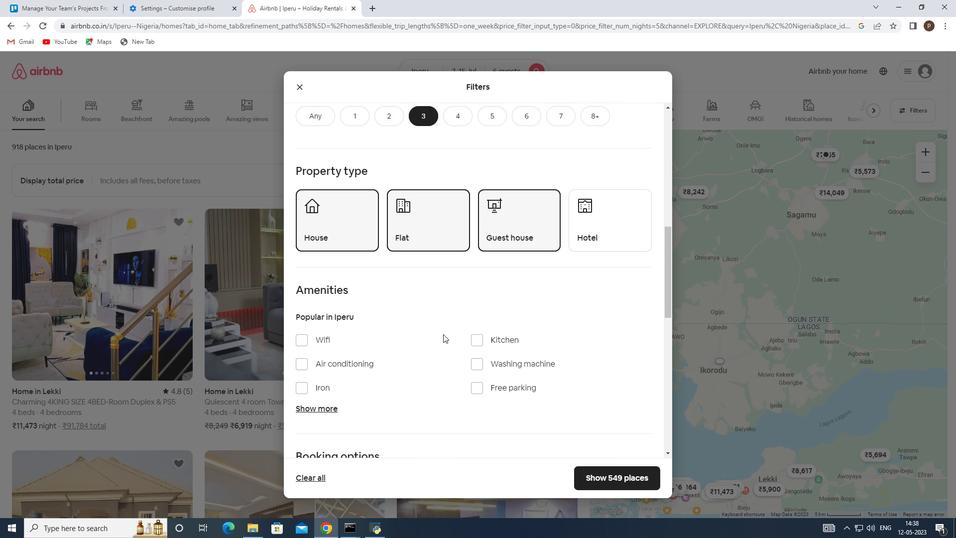 
Action: Mouse moved to (619, 385)
Screenshot: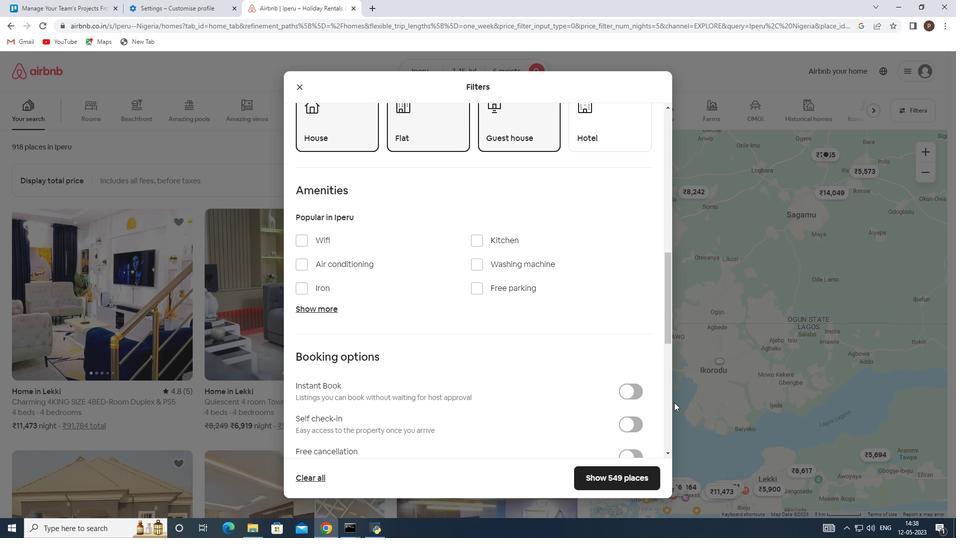
Action: Mouse scrolled (619, 385) with delta (0, 0)
Screenshot: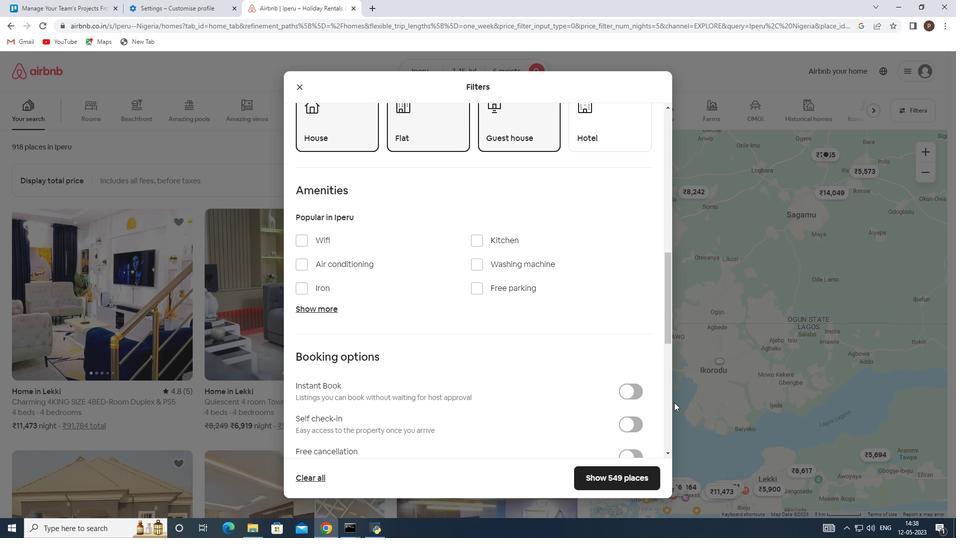 
Action: Mouse scrolled (619, 385) with delta (0, 0)
Screenshot: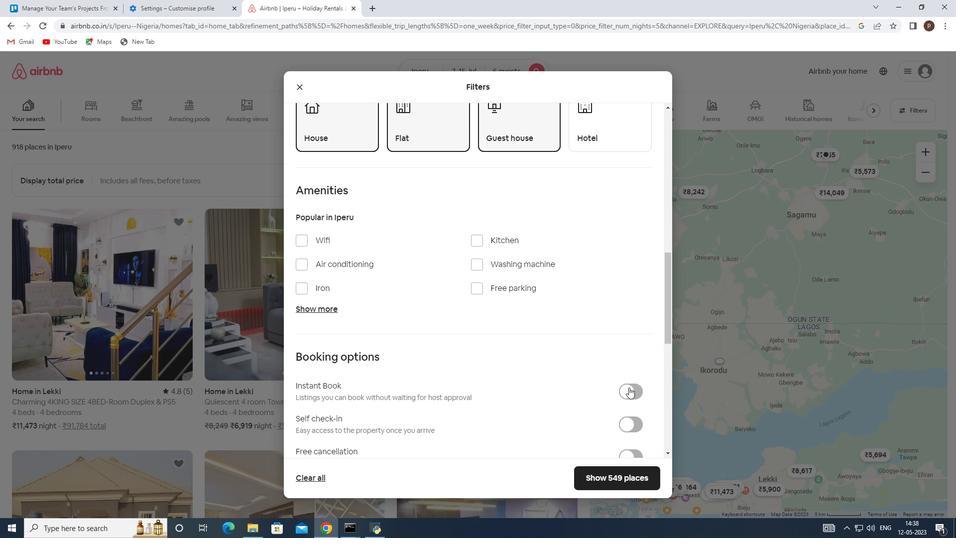 
Action: Mouse moved to (632, 327)
Screenshot: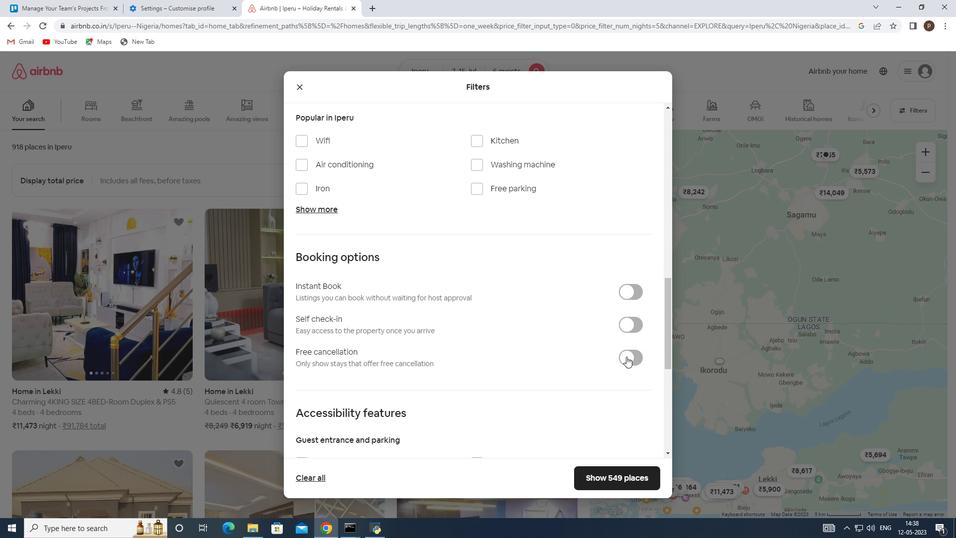 
Action: Mouse pressed left at (632, 327)
Screenshot: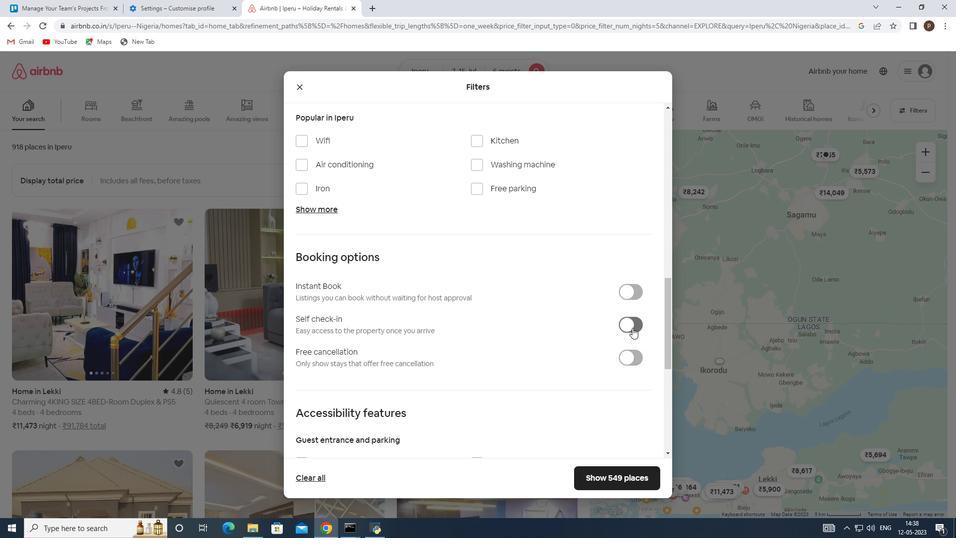 
Action: Mouse moved to (549, 348)
Screenshot: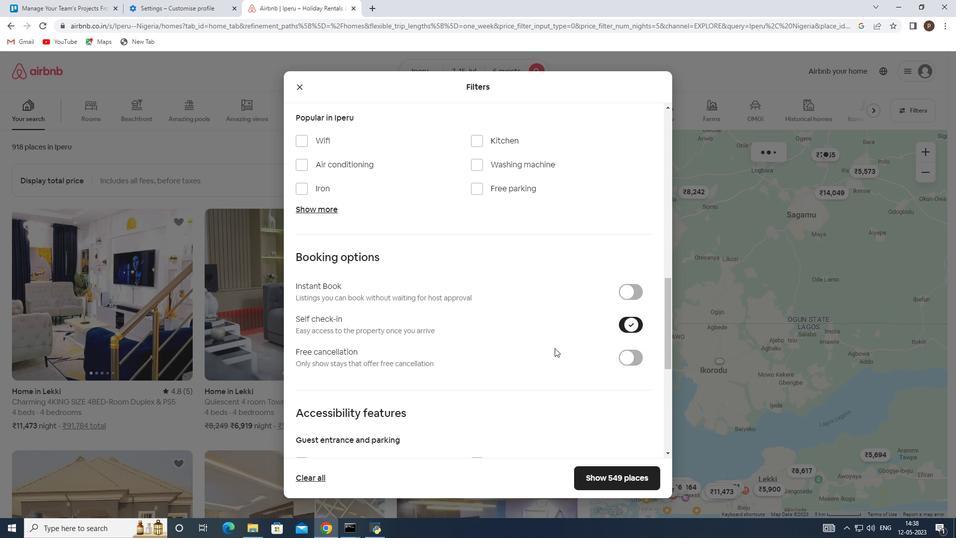 
Action: Mouse scrolled (549, 348) with delta (0, 0)
Screenshot: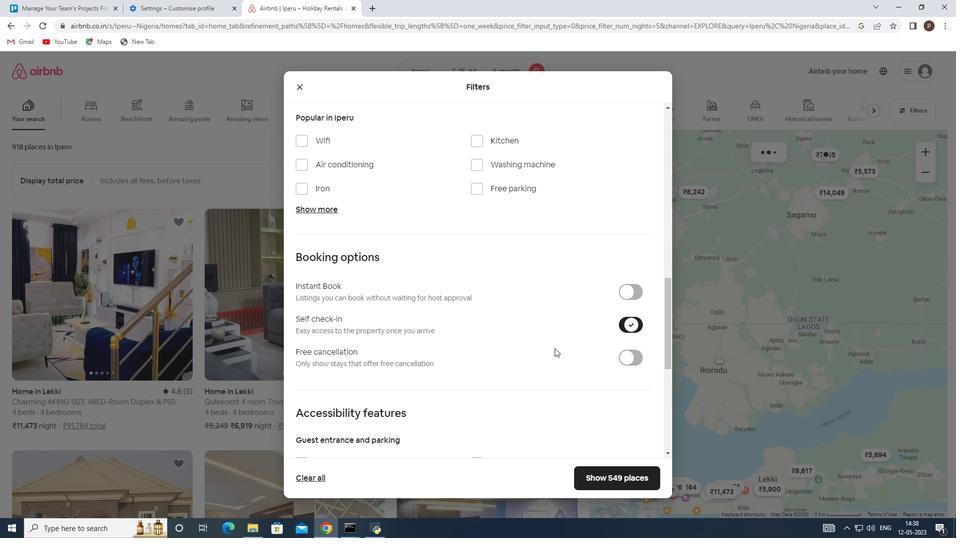 
Action: Mouse scrolled (549, 348) with delta (0, 0)
Screenshot: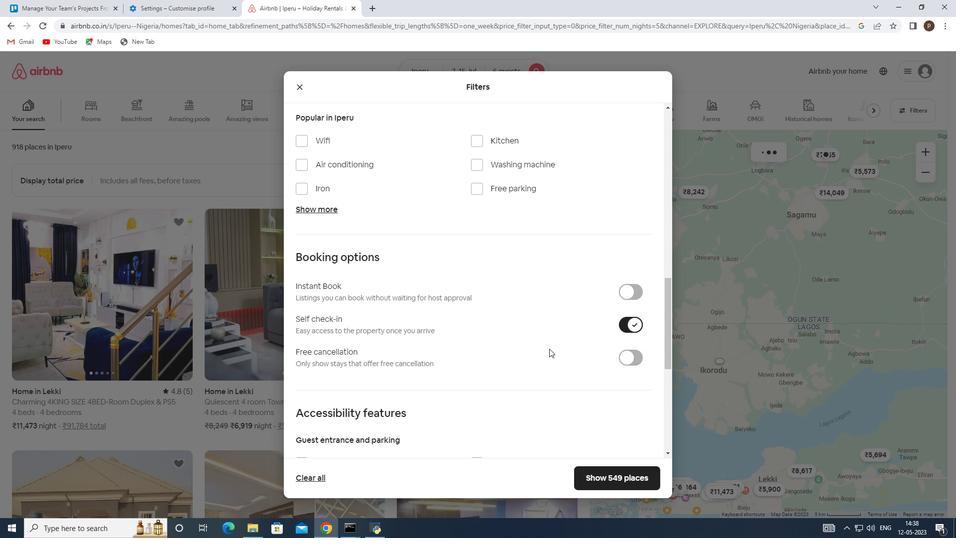 
Action: Mouse scrolled (549, 348) with delta (0, 0)
Screenshot: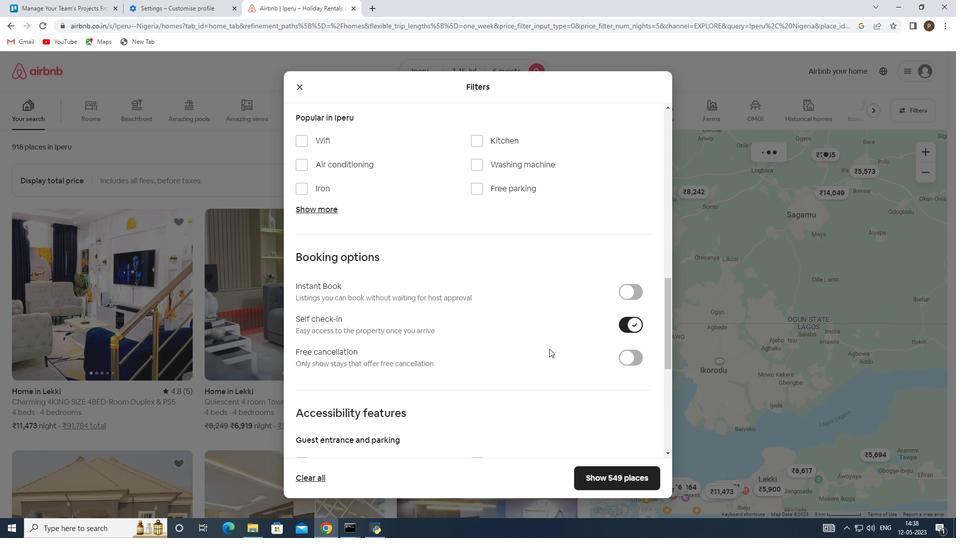 
Action: Mouse scrolled (549, 348) with delta (0, 0)
Screenshot: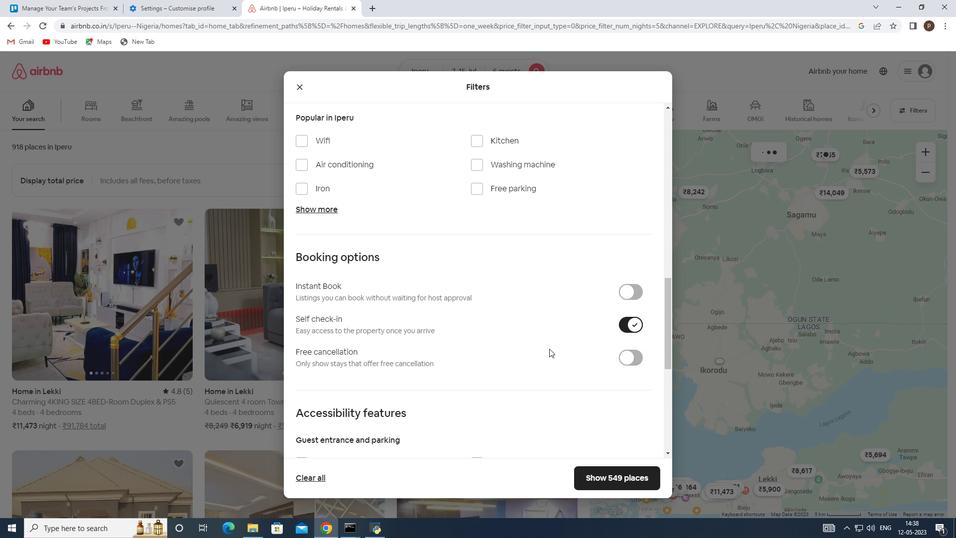 
Action: Mouse moved to (530, 340)
Screenshot: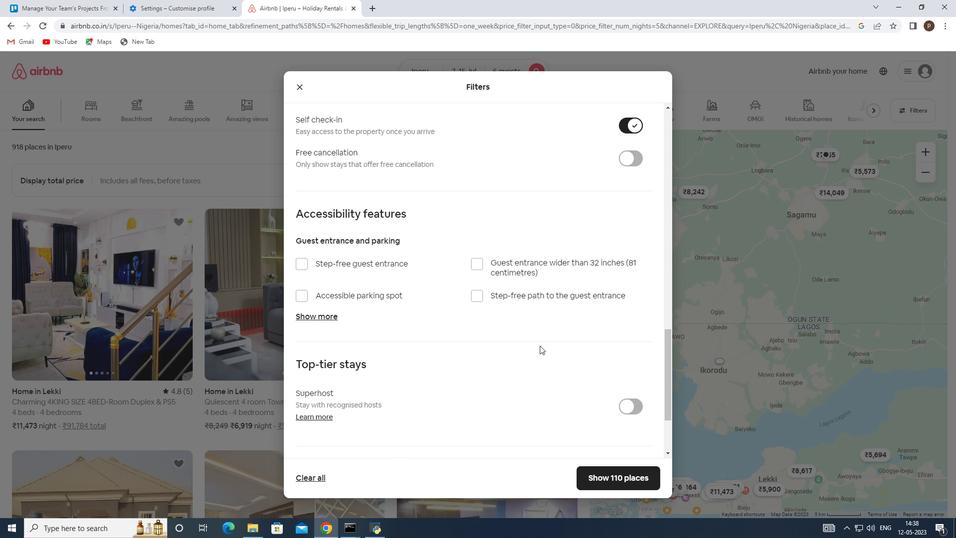 
Action: Mouse scrolled (530, 340) with delta (0, 0)
Screenshot: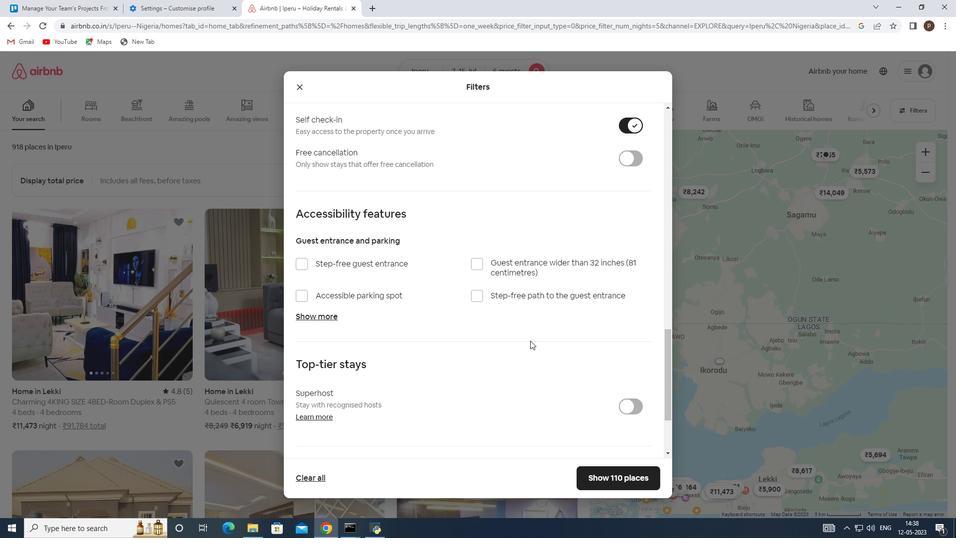 
Action: Mouse scrolled (530, 340) with delta (0, 0)
Screenshot: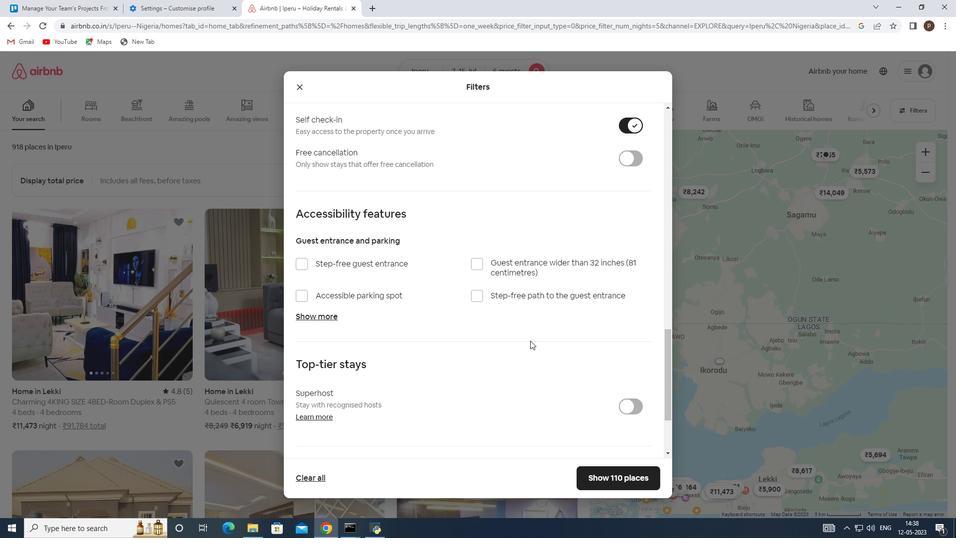 
Action: Mouse scrolled (530, 340) with delta (0, 0)
Screenshot: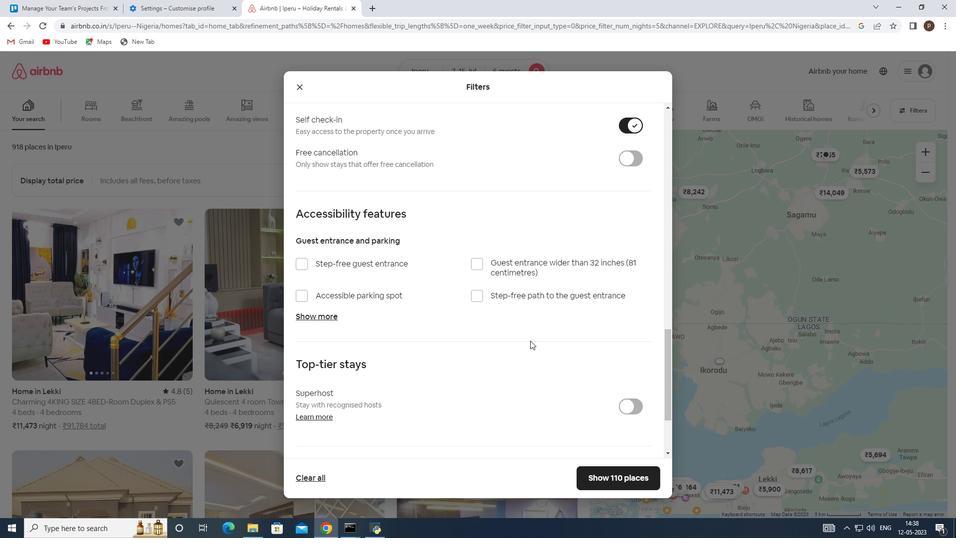 
Action: Mouse scrolled (530, 340) with delta (0, 0)
Screenshot: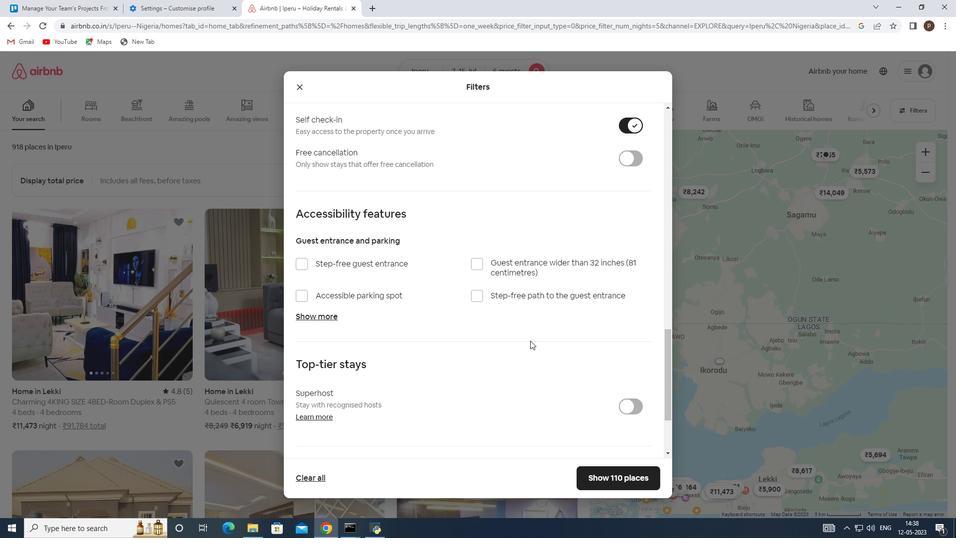 
Action: Mouse scrolled (530, 340) with delta (0, 0)
Screenshot: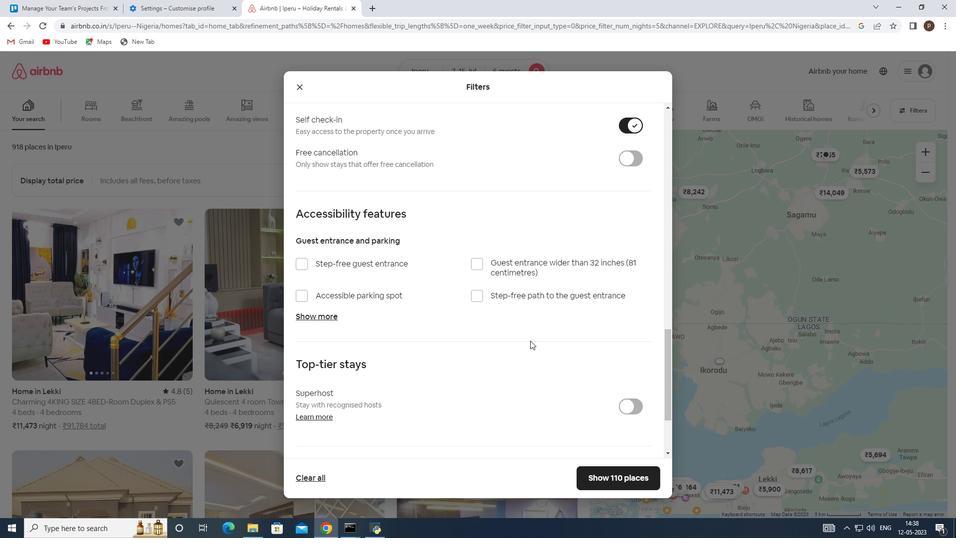 
Action: Mouse moved to (303, 389)
Screenshot: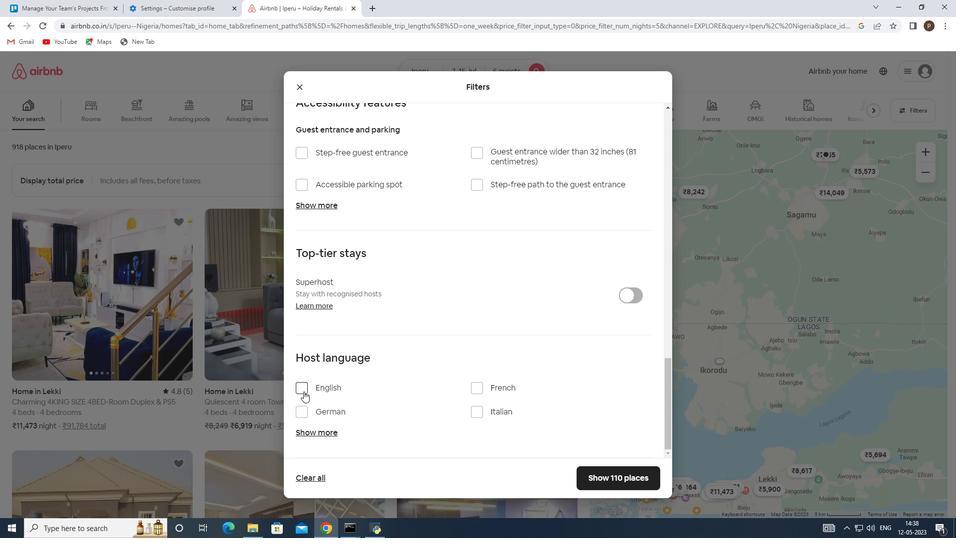 
Action: Mouse pressed left at (303, 389)
Screenshot: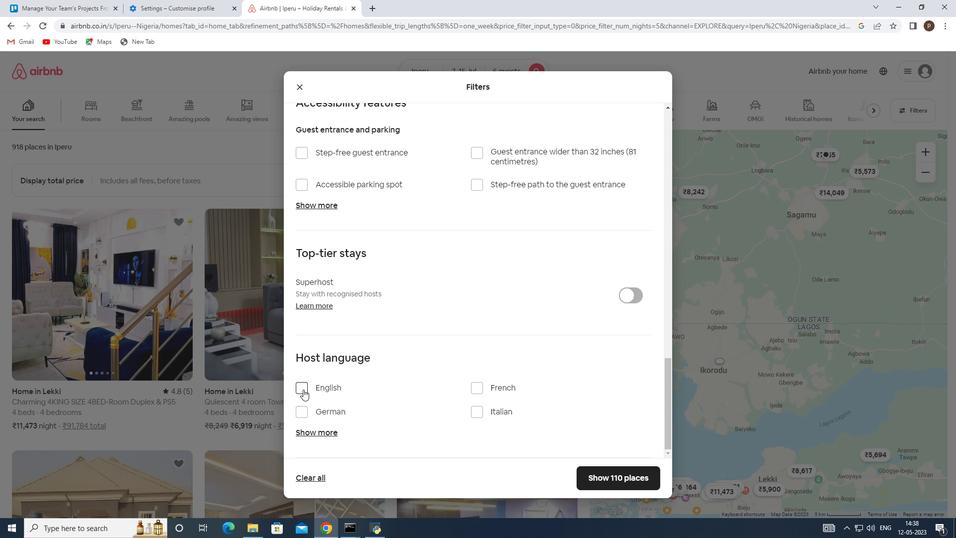 
Action: Mouse moved to (614, 475)
Screenshot: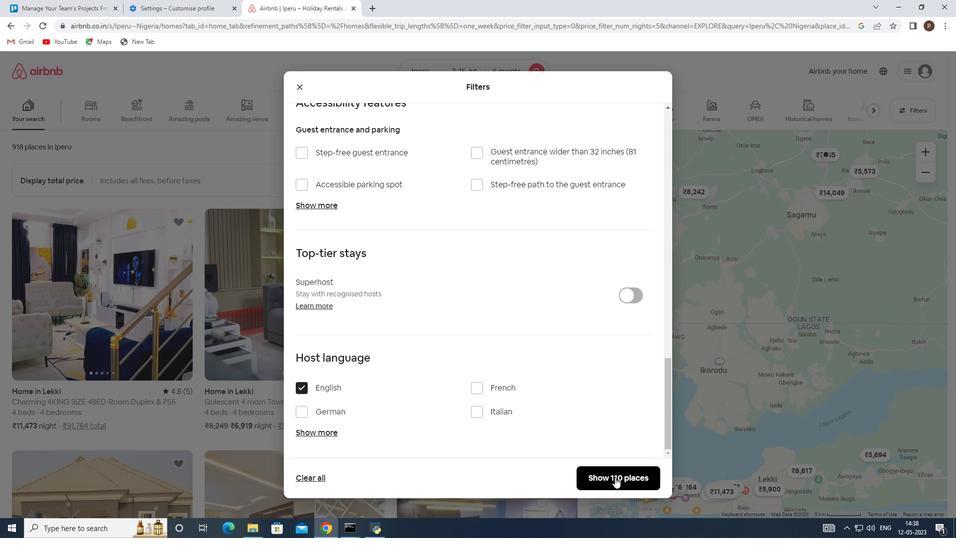 
Action: Mouse pressed left at (614, 475)
Screenshot: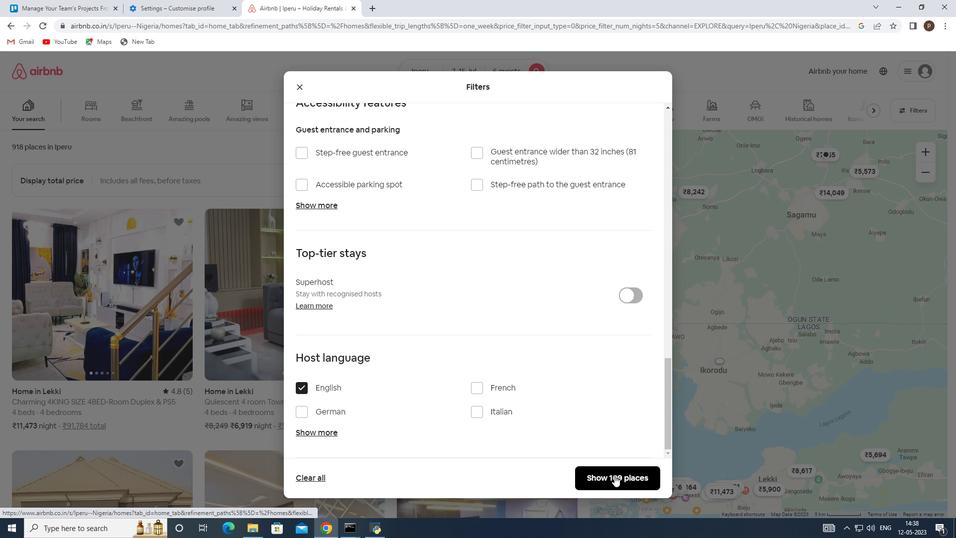 
Action: Mouse moved to (615, 473)
Screenshot: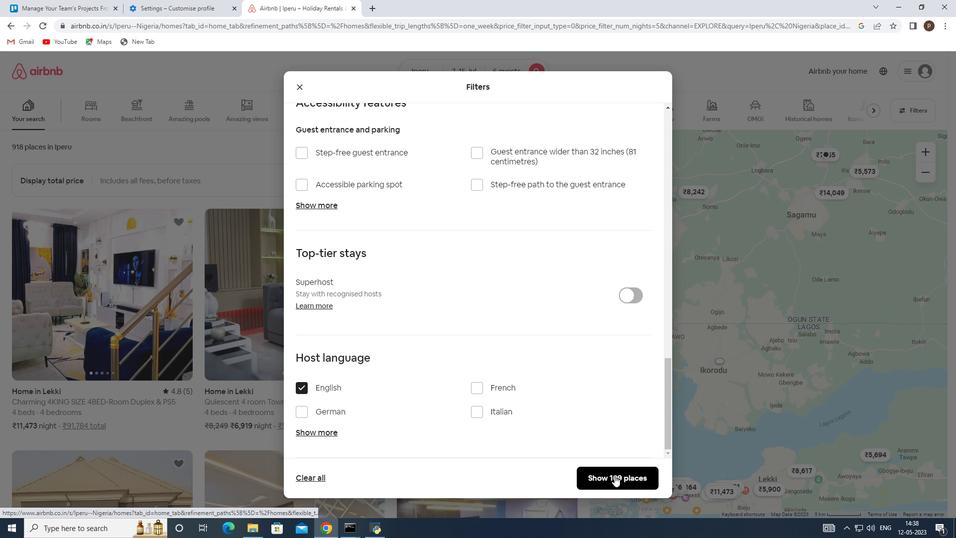 
